 Task: Look for space in Sühbaatar, Mongolia from 21st June, 2023 to 29th June, 2023 for 4 adults in price range Rs.7000 to Rs.12000. Place can be entire place with 2 bedrooms having 2 beds and 2 bathrooms. Property type can be house, flat, guest house. Amenities needed are: washing machine. Booking option can be shelf check-in. Required host language is English.
Action: Mouse moved to (461, 107)
Screenshot: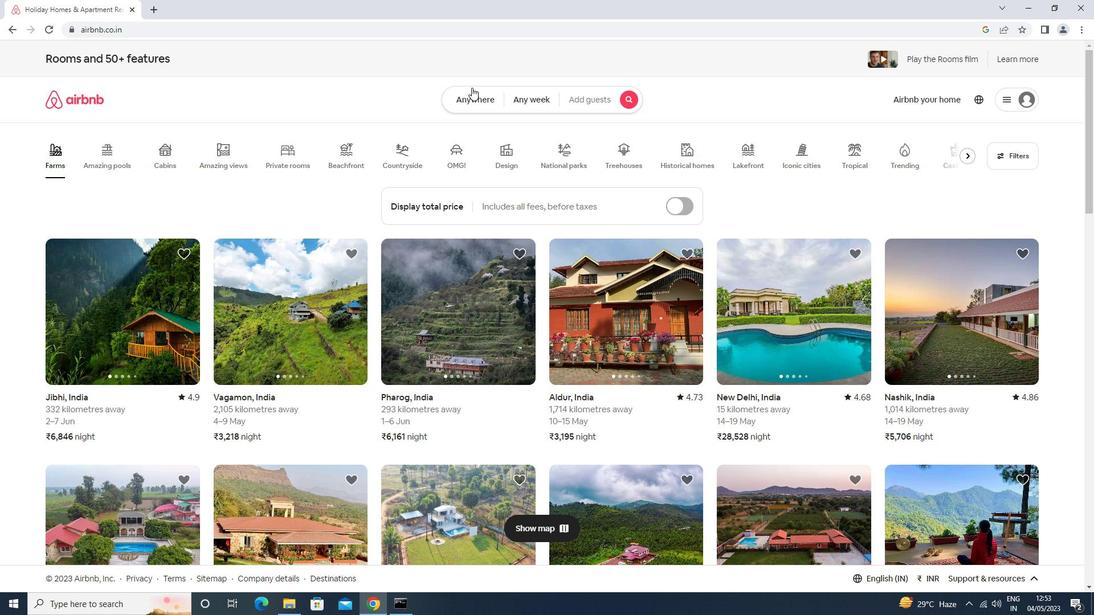 
Action: Mouse pressed left at (461, 107)
Screenshot: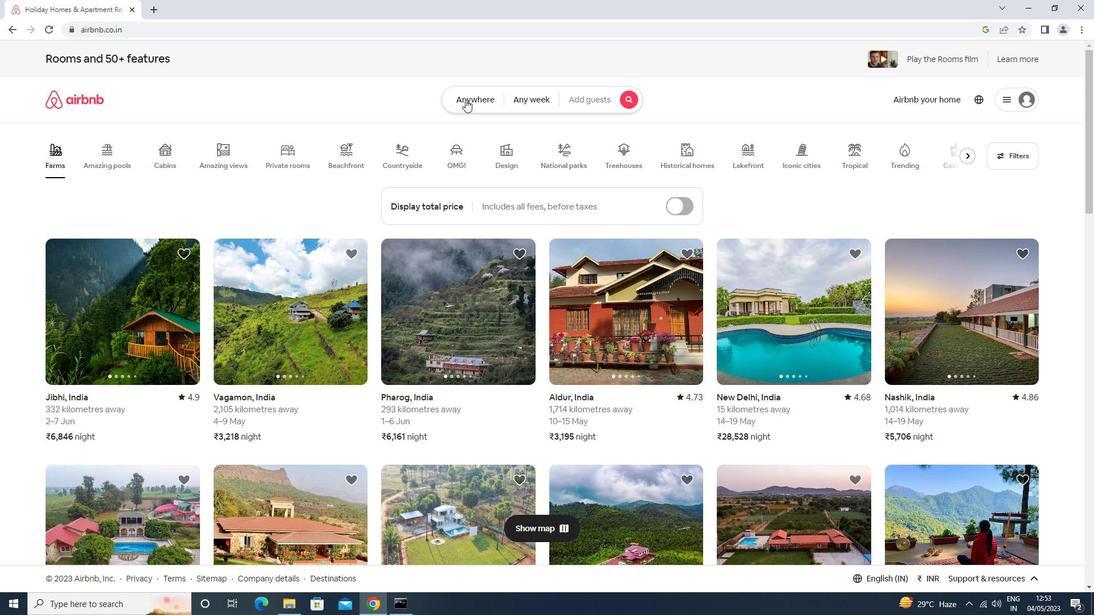 
Action: Mouse moved to (338, 145)
Screenshot: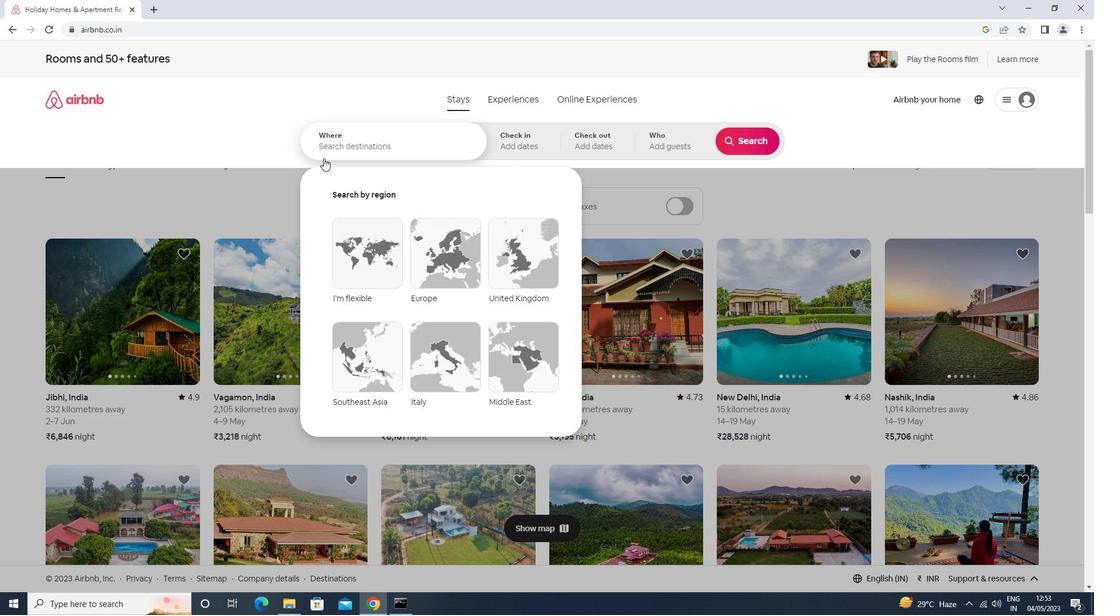 
Action: Mouse pressed left at (338, 145)
Screenshot: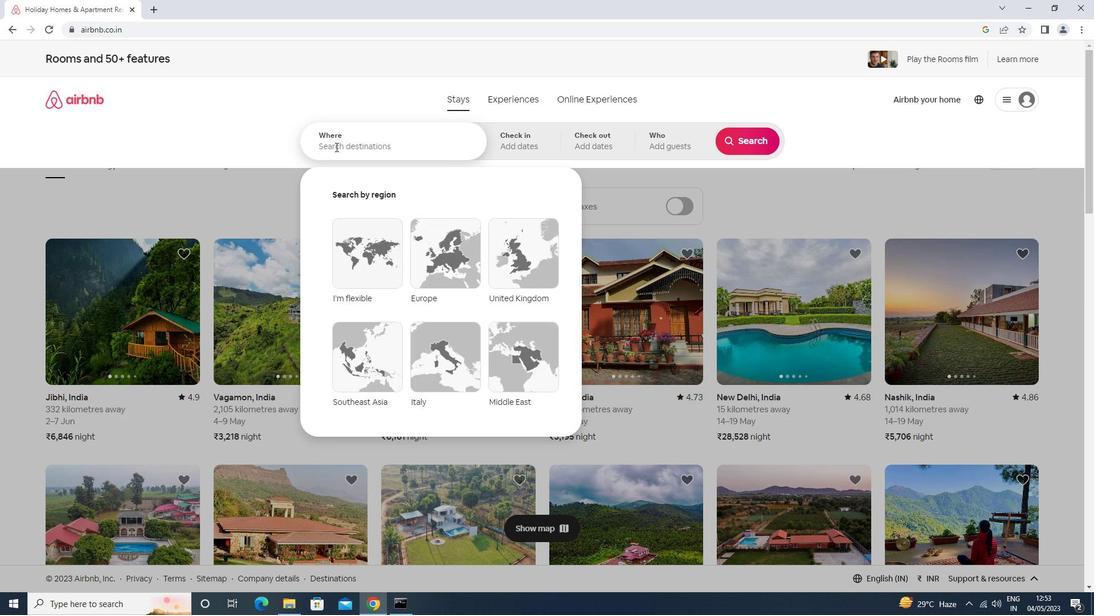 
Action: Mouse moved to (337, 147)
Screenshot: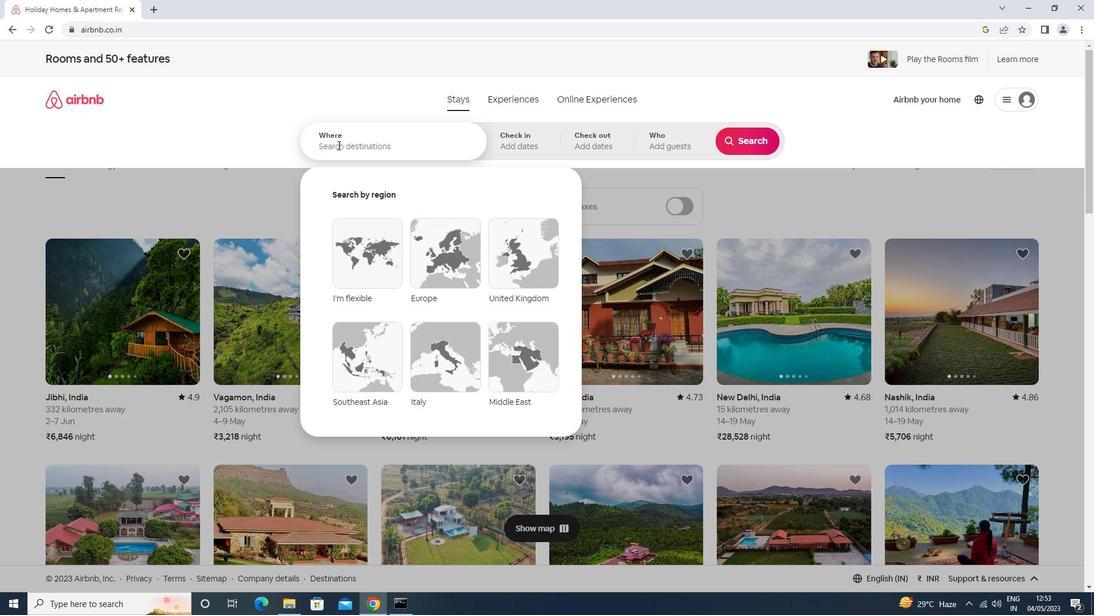 
Action: Key pressed subhaatar<Key.enter>
Screenshot: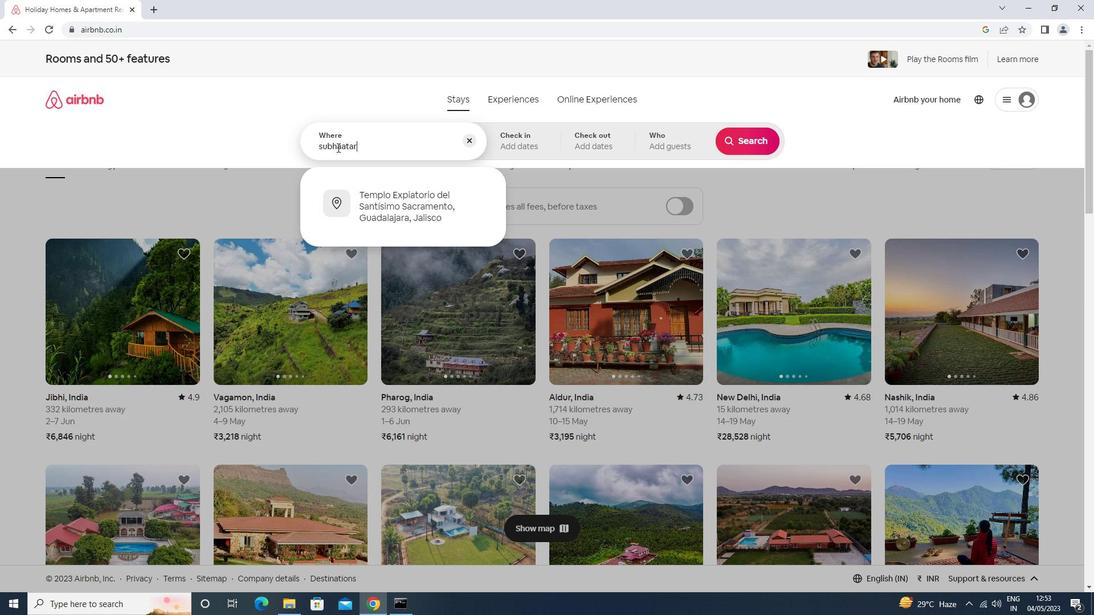 
Action: Mouse moved to (654, 359)
Screenshot: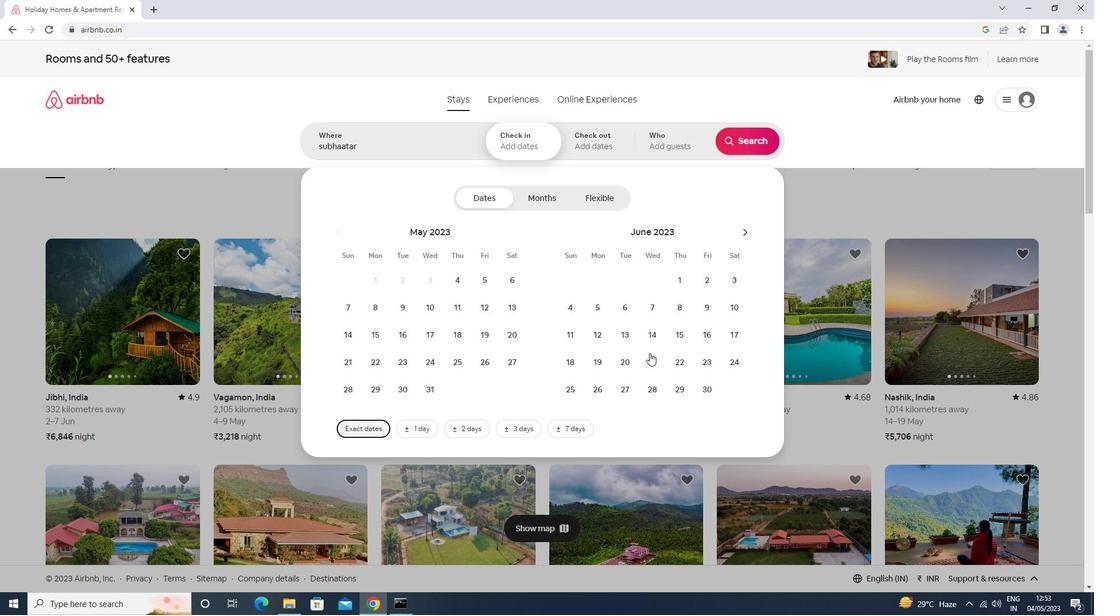 
Action: Mouse pressed left at (654, 359)
Screenshot: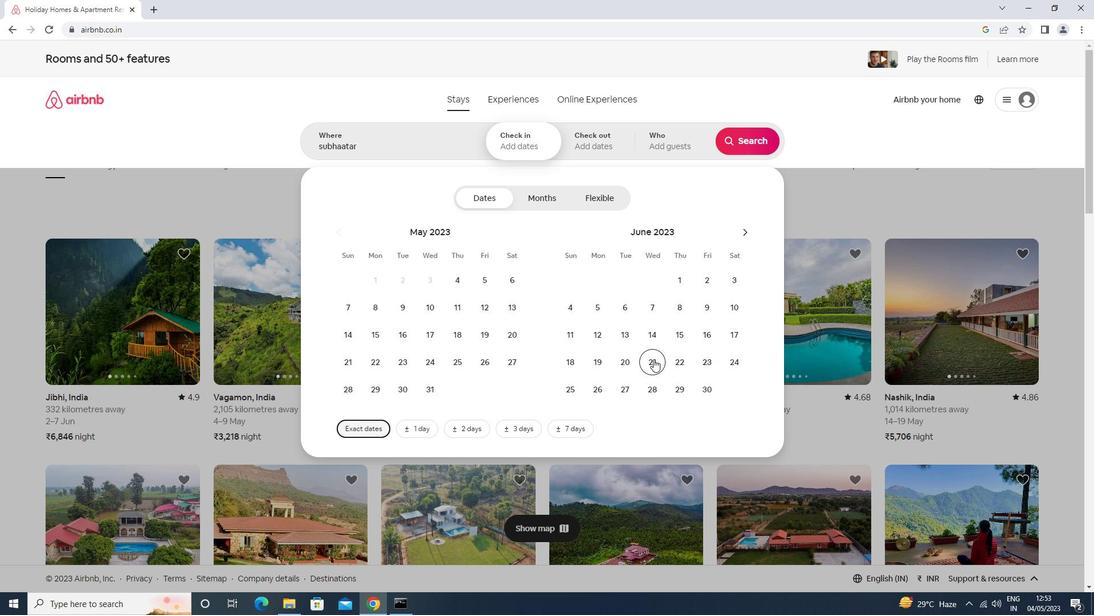 
Action: Mouse moved to (684, 392)
Screenshot: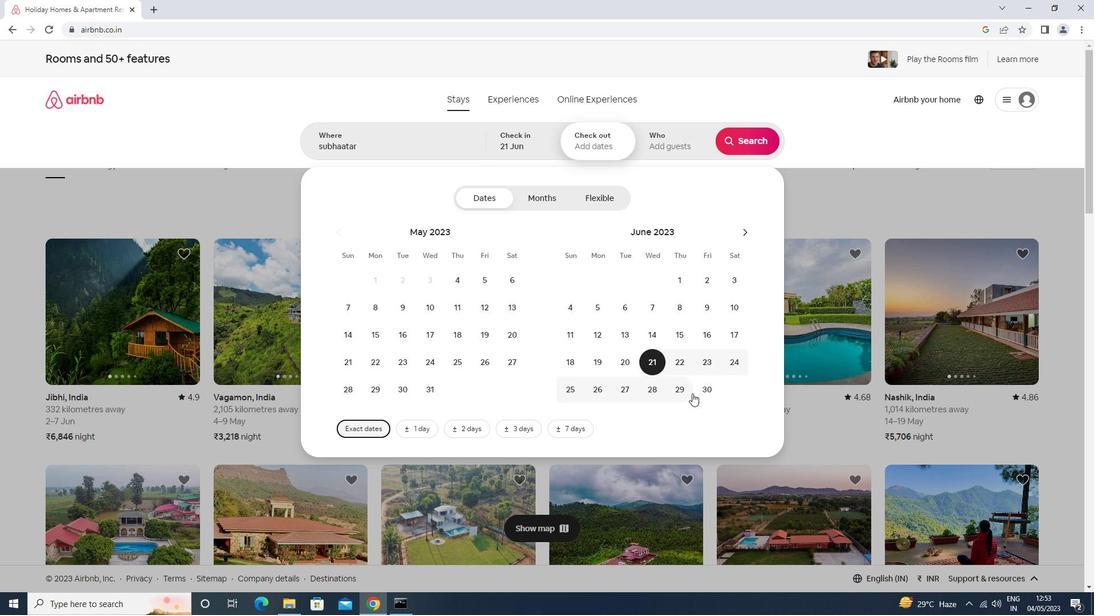 
Action: Mouse pressed left at (684, 392)
Screenshot: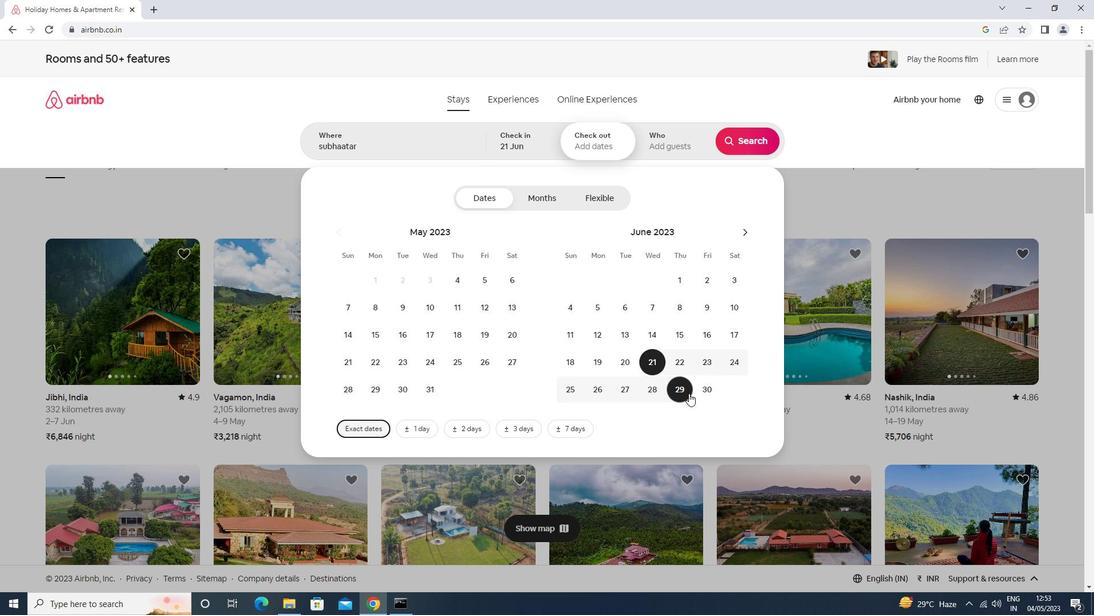 
Action: Mouse moved to (668, 132)
Screenshot: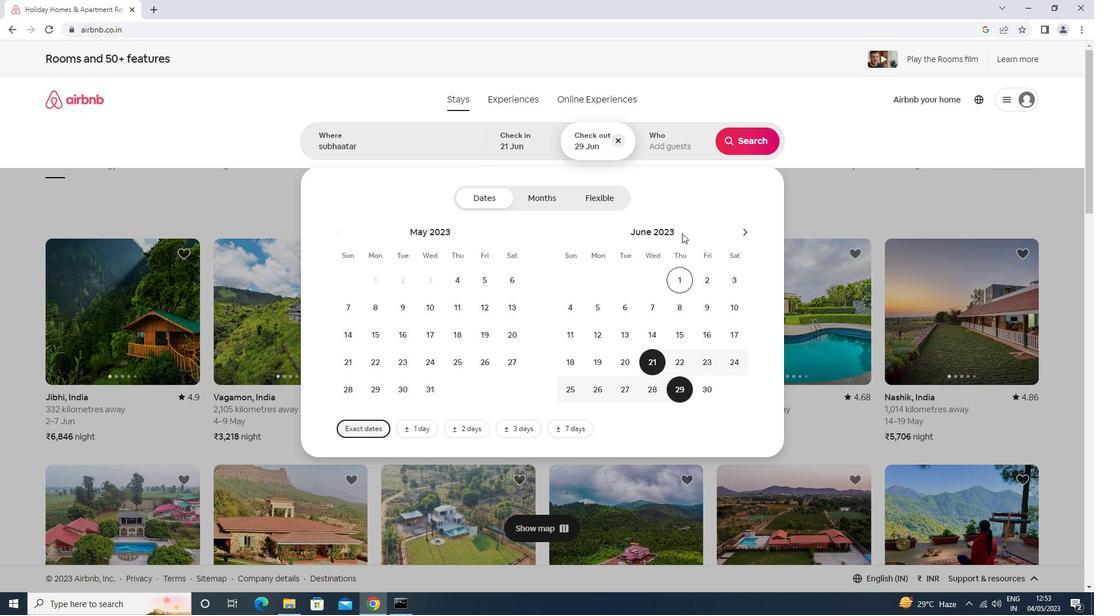 
Action: Mouse pressed left at (668, 132)
Screenshot: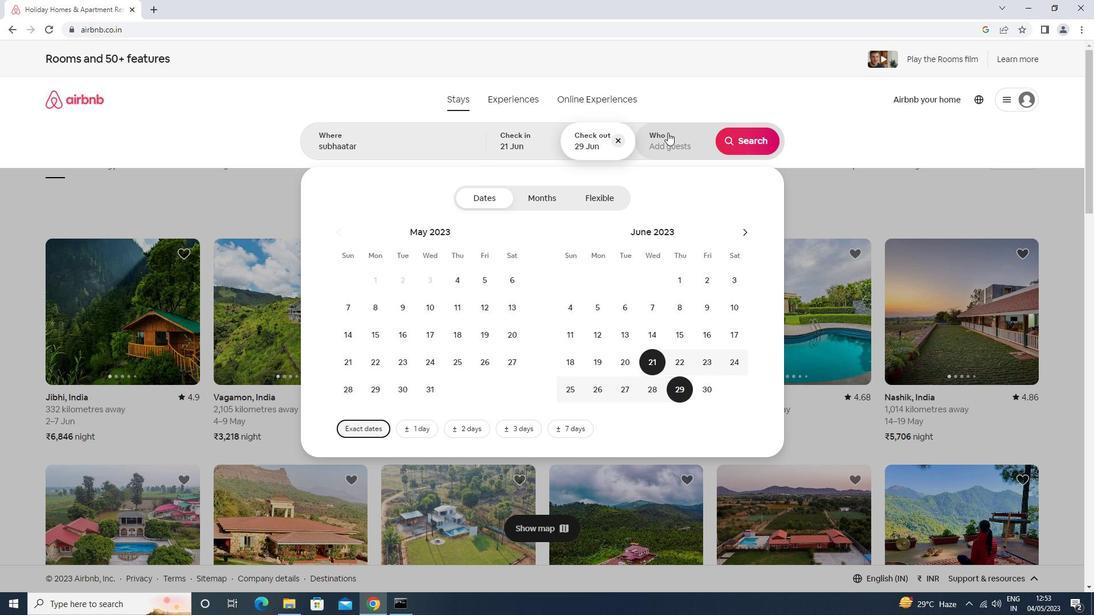 
Action: Mouse moved to (749, 198)
Screenshot: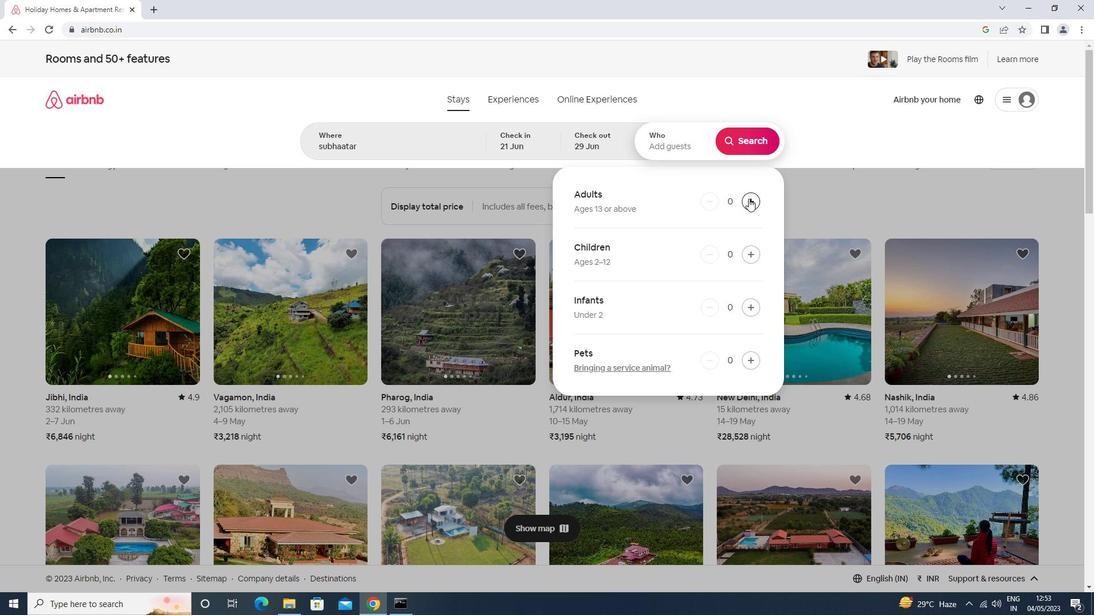 
Action: Mouse pressed left at (749, 198)
Screenshot: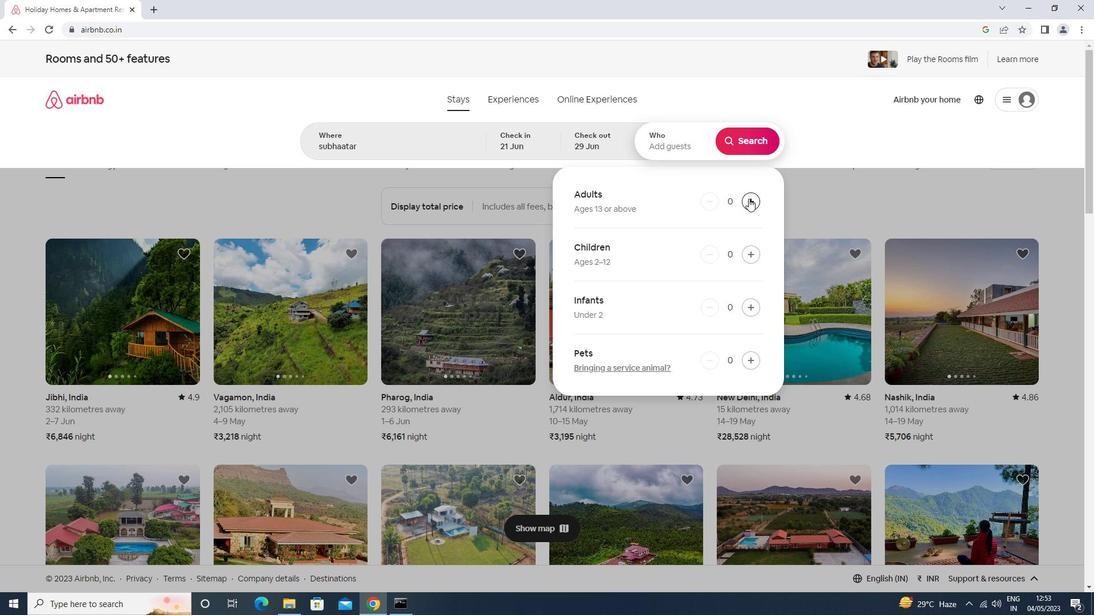 
Action: Mouse moved to (751, 197)
Screenshot: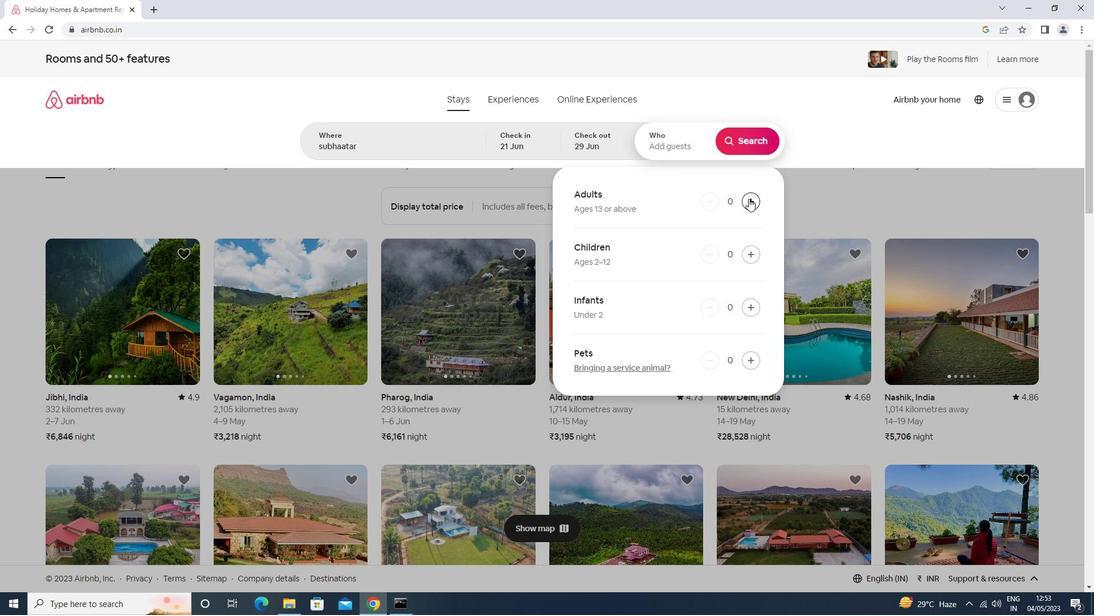 
Action: Mouse pressed left at (751, 197)
Screenshot: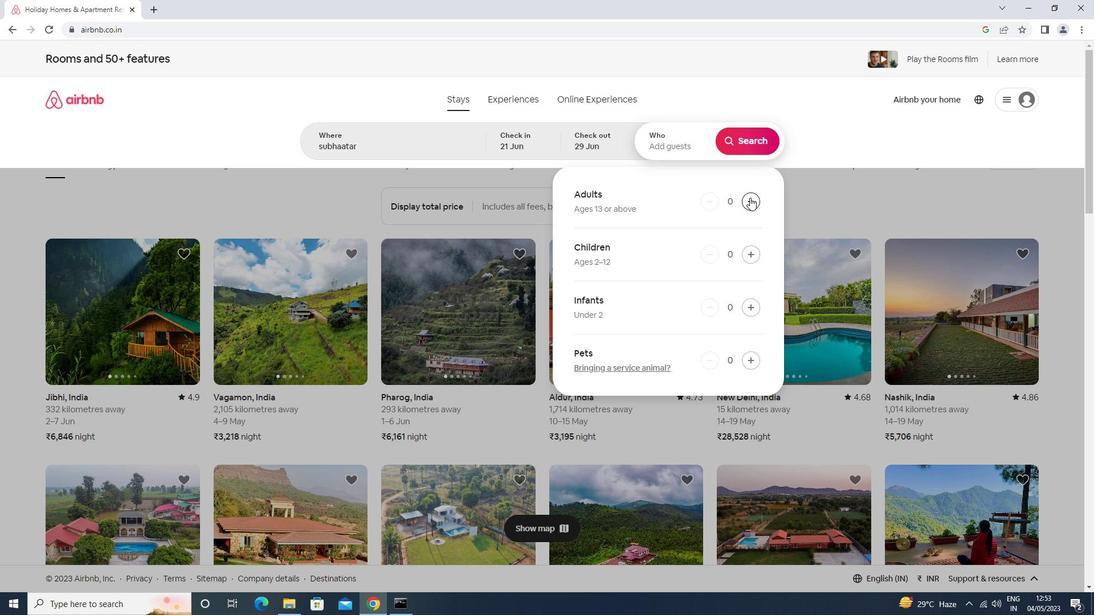 
Action: Mouse pressed left at (751, 197)
Screenshot: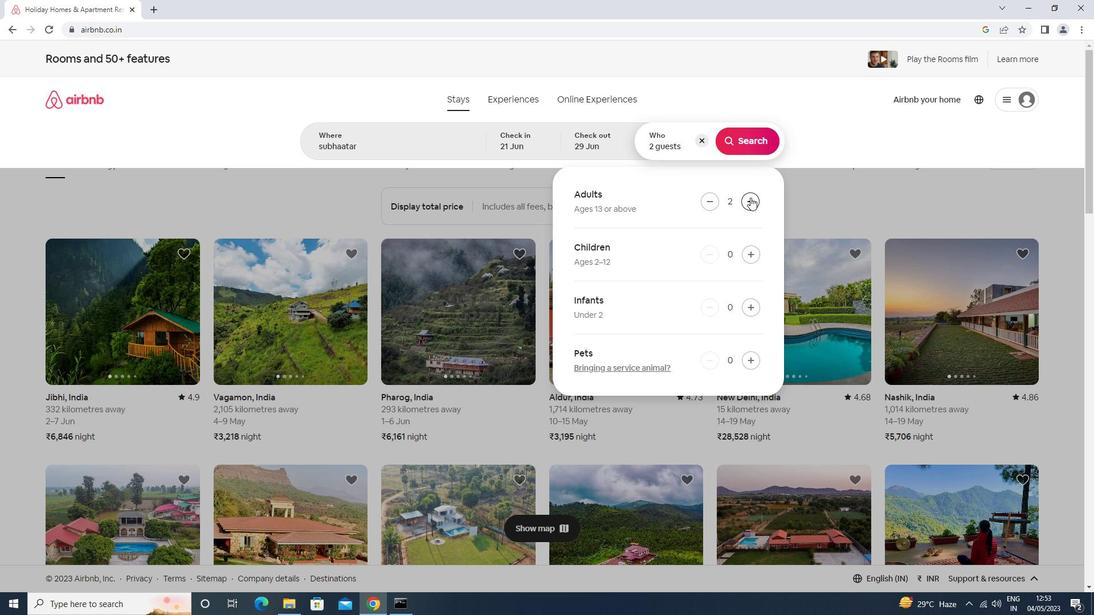 
Action: Mouse pressed left at (751, 197)
Screenshot: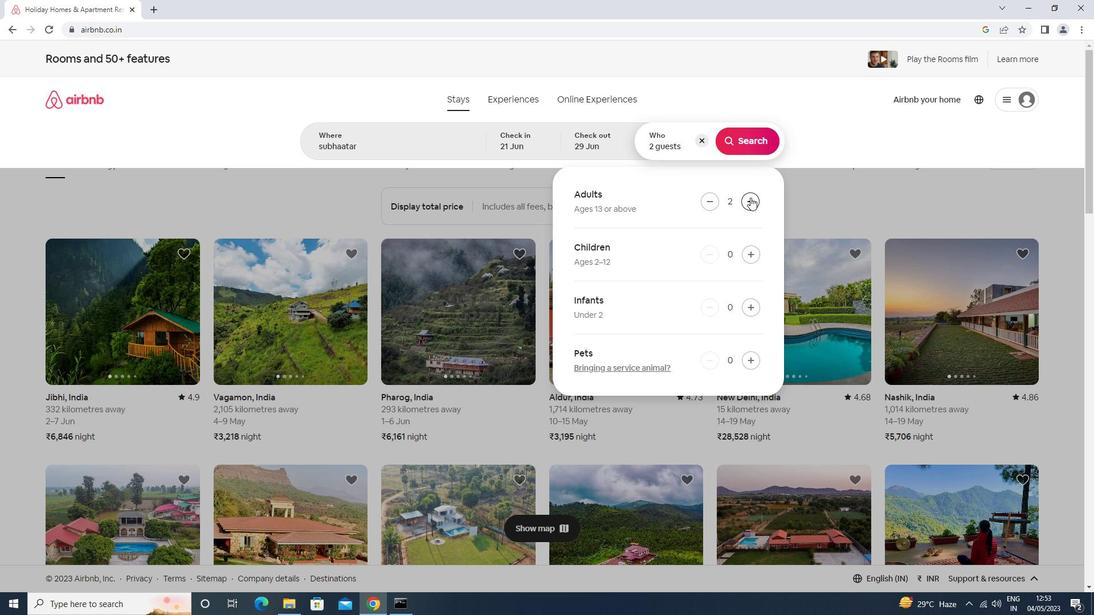 
Action: Mouse moved to (740, 142)
Screenshot: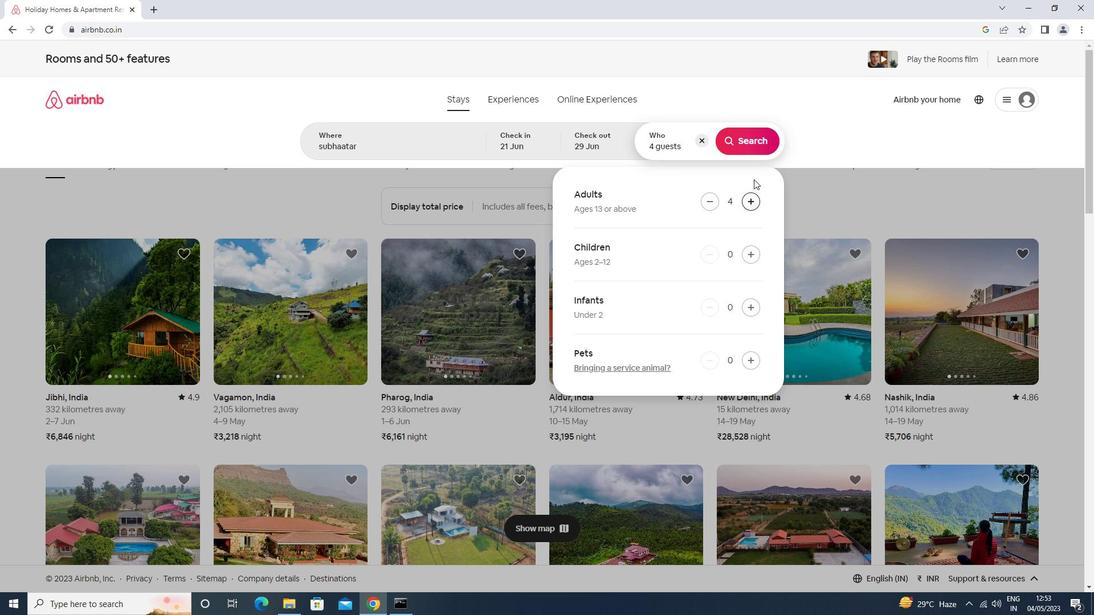 
Action: Mouse pressed left at (740, 142)
Screenshot: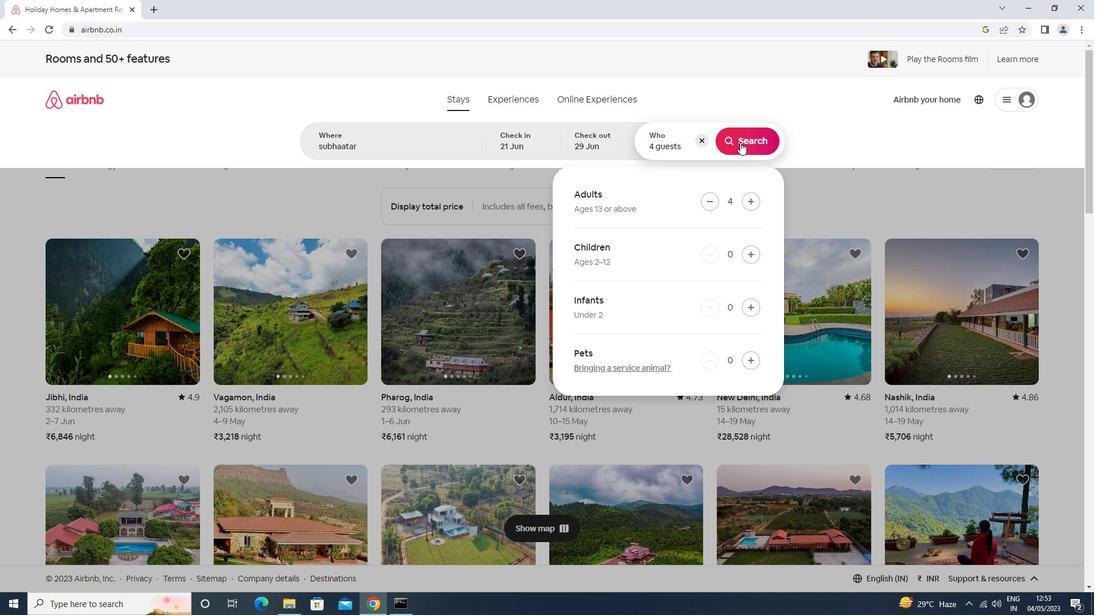 
Action: Mouse moved to (1041, 111)
Screenshot: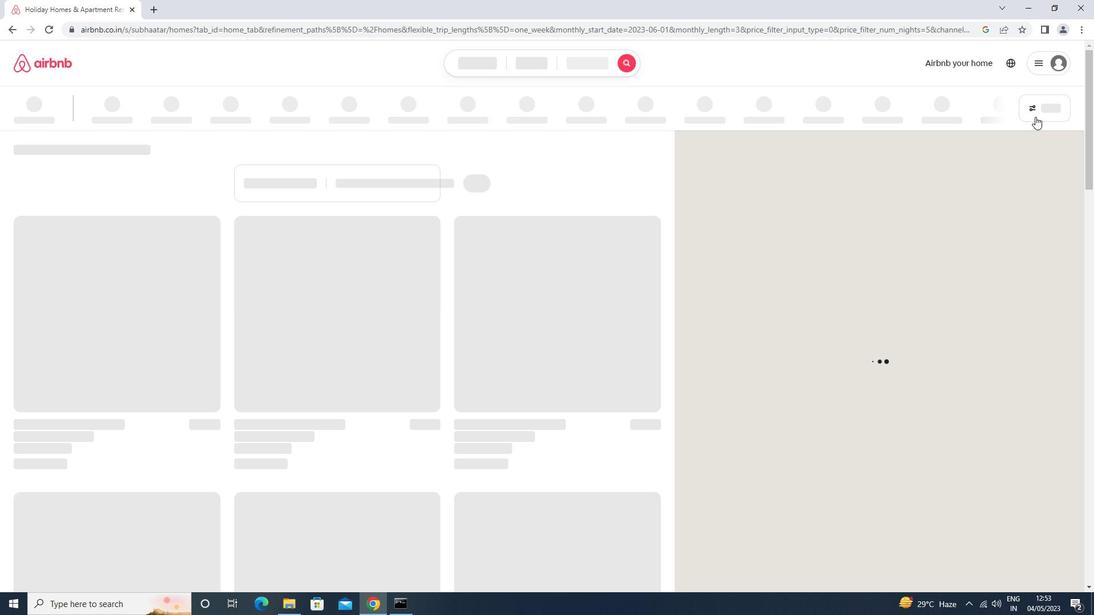 
Action: Mouse pressed left at (1041, 111)
Screenshot: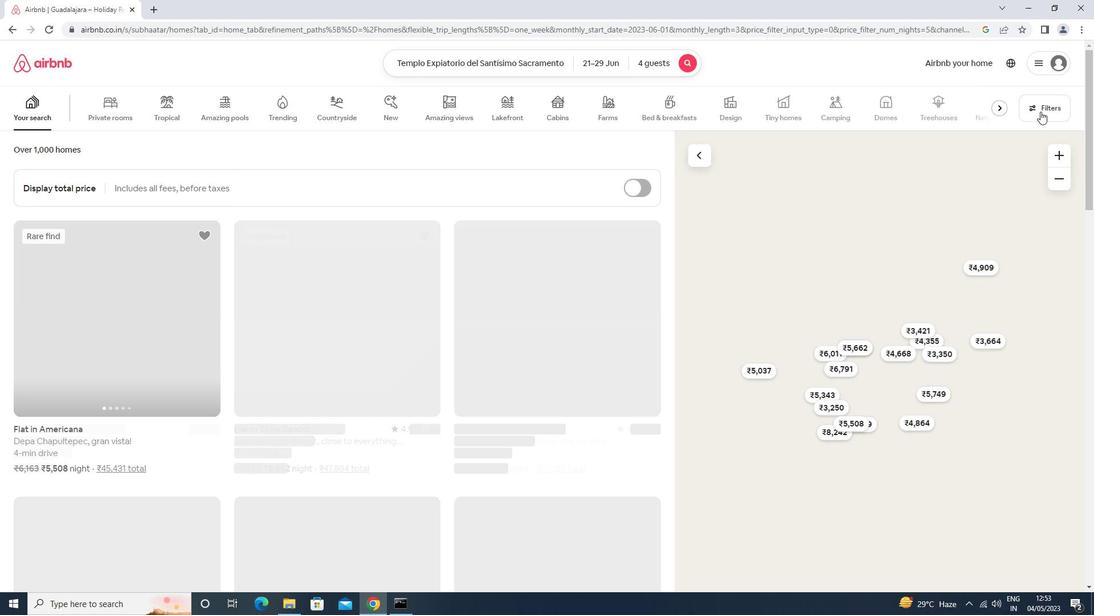 
Action: Mouse moved to (444, 257)
Screenshot: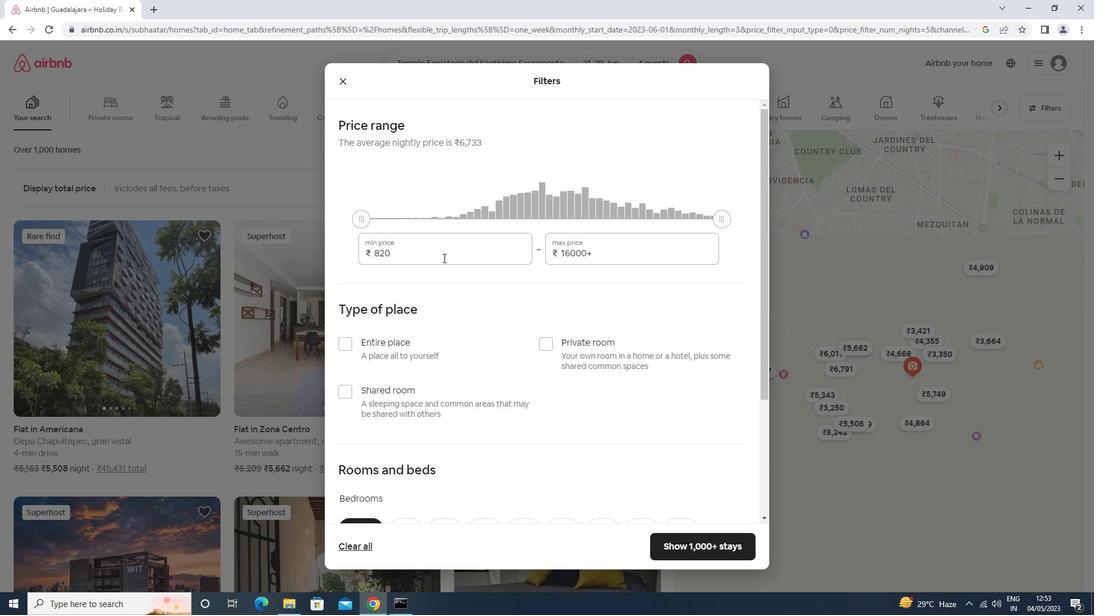 
Action: Mouse pressed left at (444, 257)
Screenshot: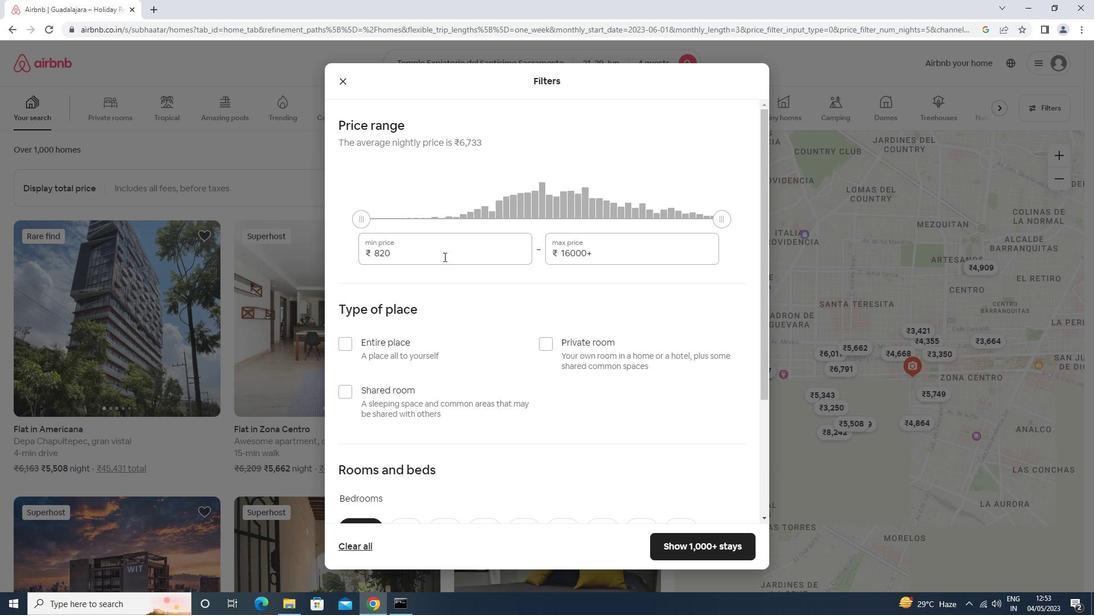 
Action: Key pressed <Key.backspace><Key.backspace><Key.backspace><Key.backspace>7000<Key.tab>12000
Screenshot: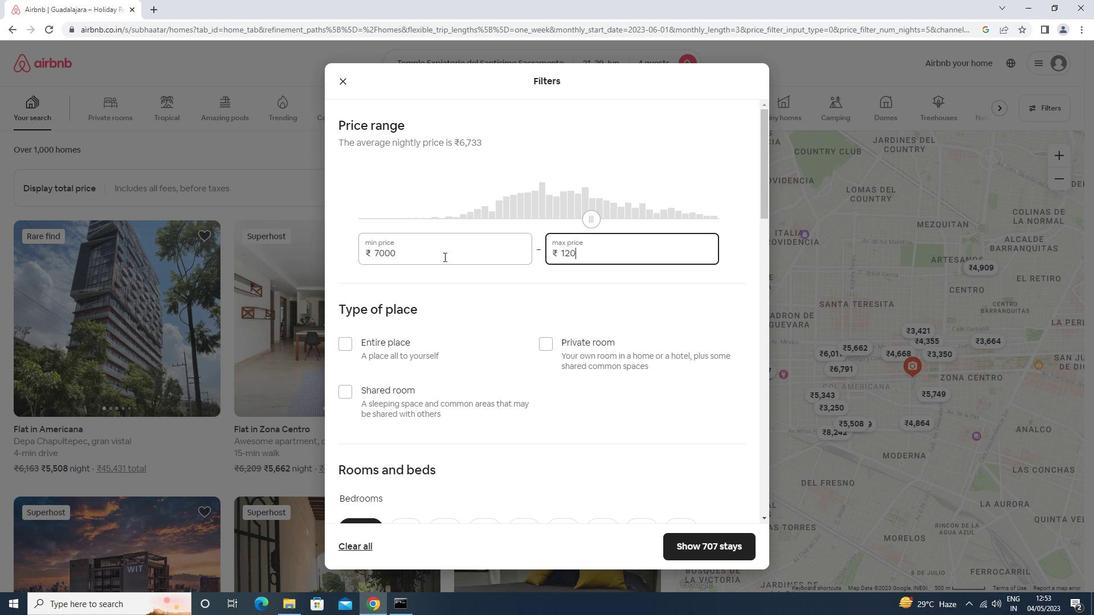 
Action: Mouse moved to (388, 344)
Screenshot: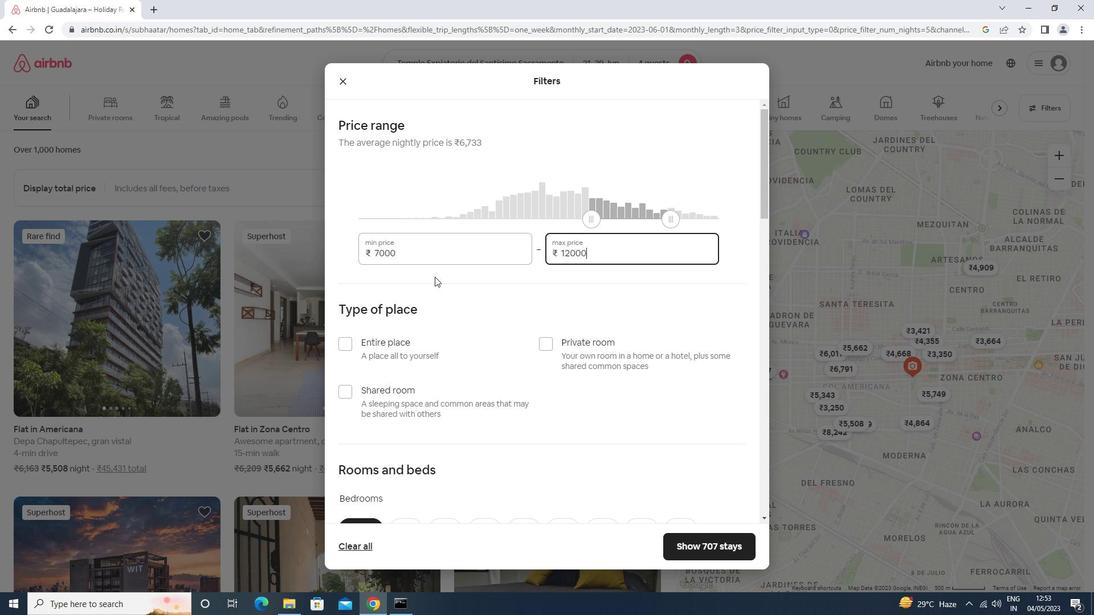 
Action: Mouse pressed left at (388, 344)
Screenshot: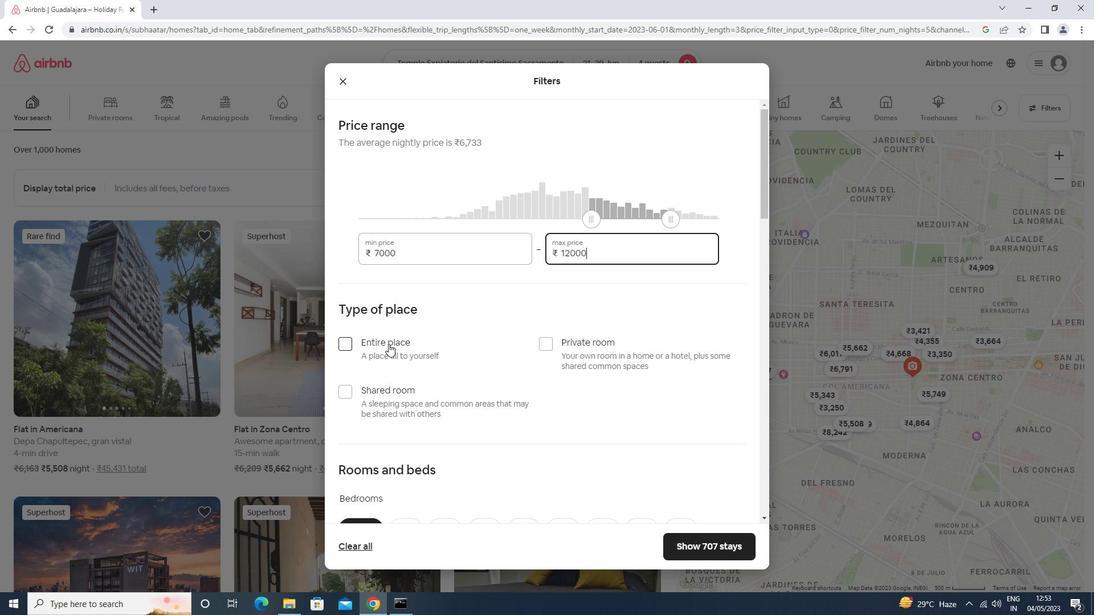 
Action: Mouse moved to (388, 345)
Screenshot: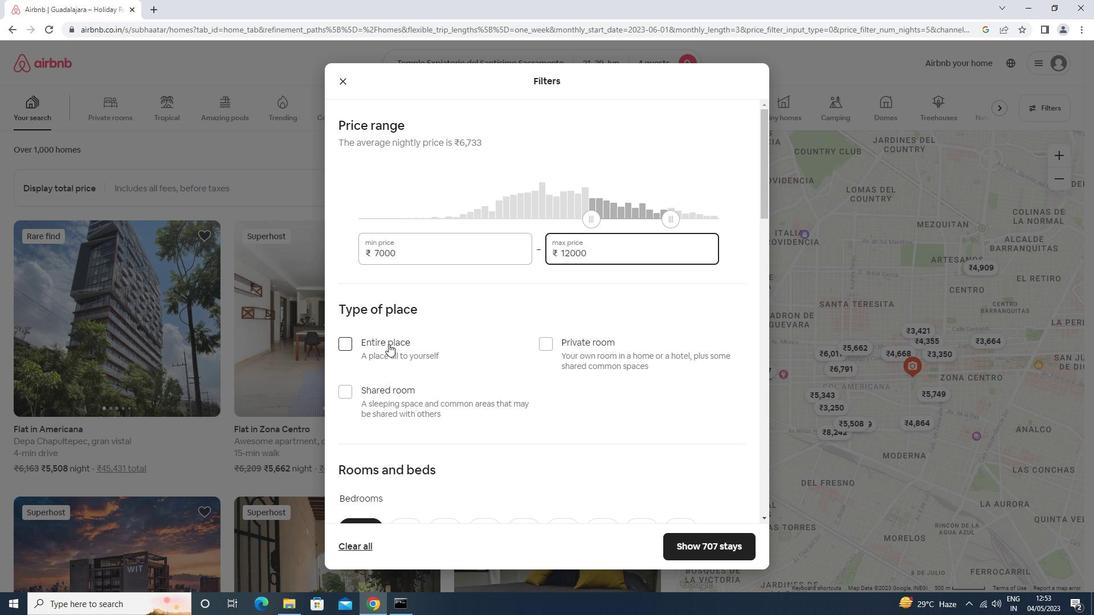
Action: Mouse scrolled (388, 345) with delta (0, 0)
Screenshot: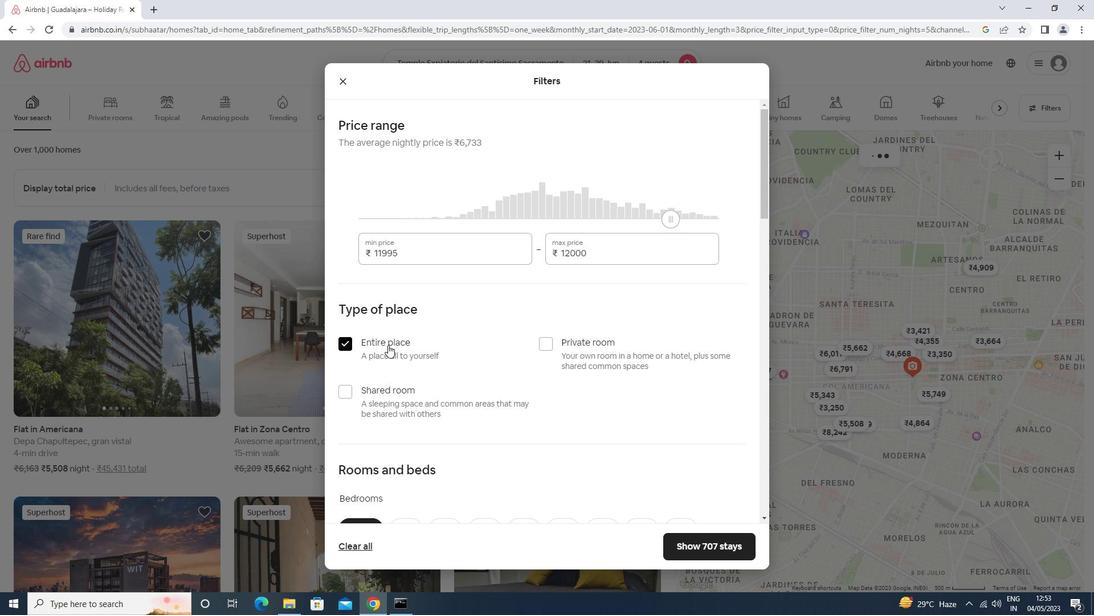 
Action: Mouse scrolled (388, 345) with delta (0, 0)
Screenshot: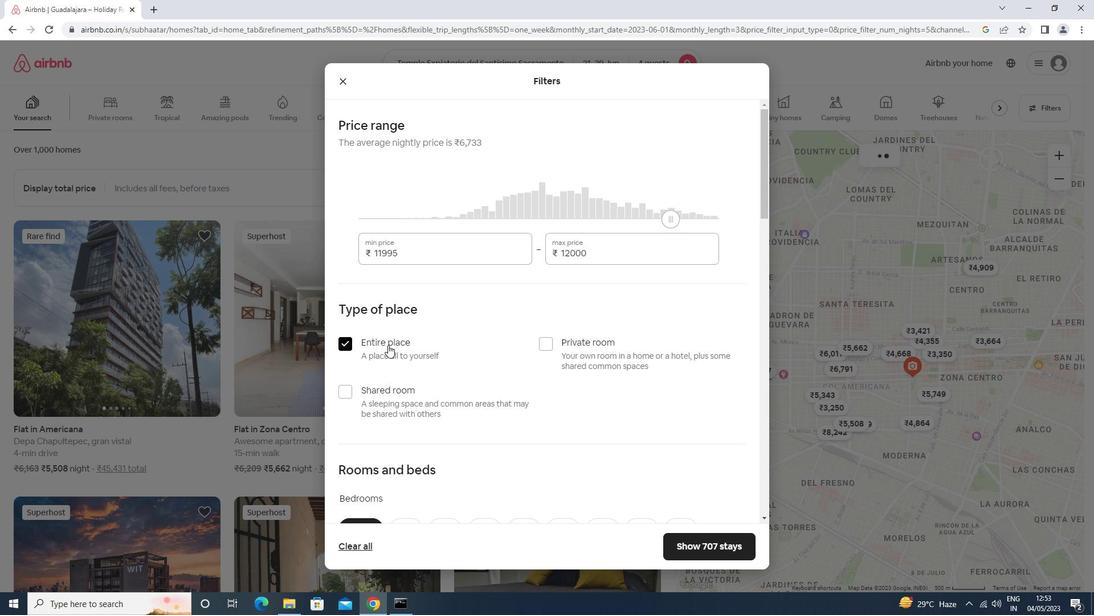 
Action: Mouse scrolled (388, 345) with delta (0, 0)
Screenshot: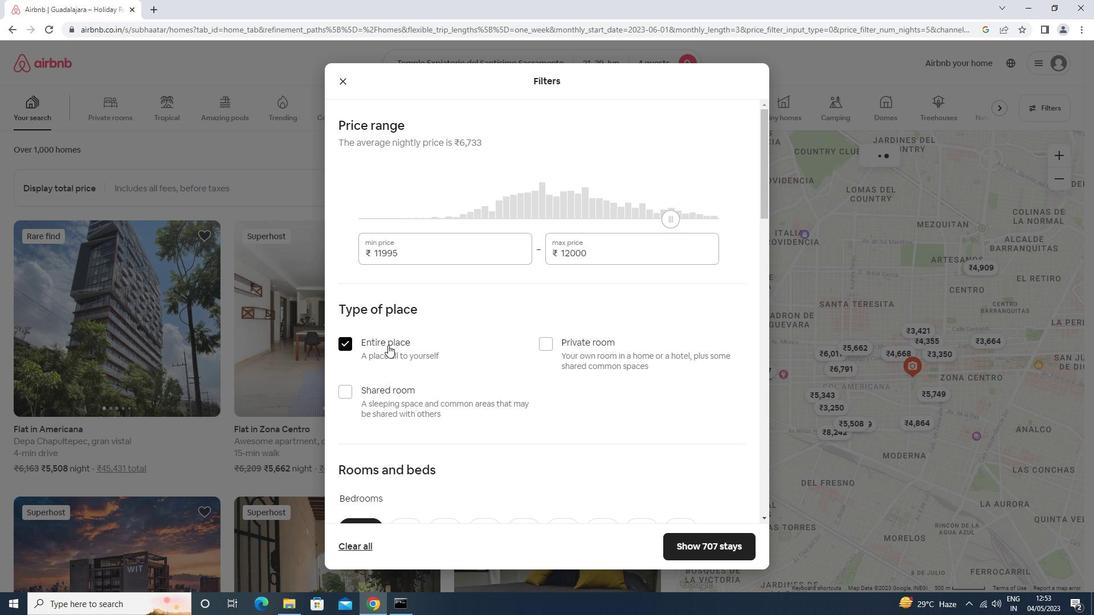 
Action: Mouse moved to (451, 358)
Screenshot: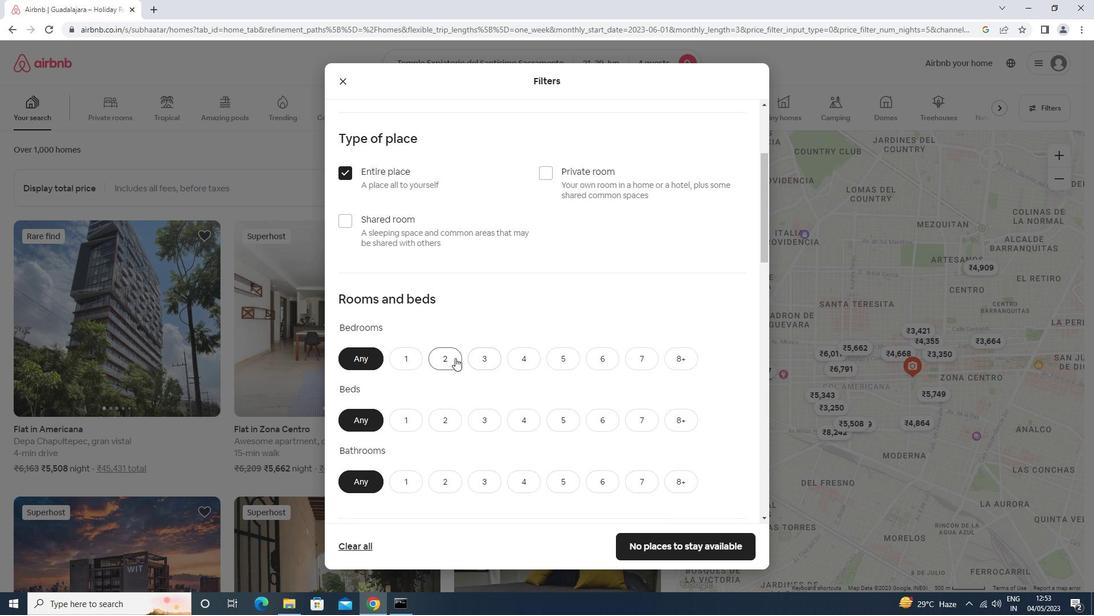 
Action: Mouse pressed left at (451, 358)
Screenshot: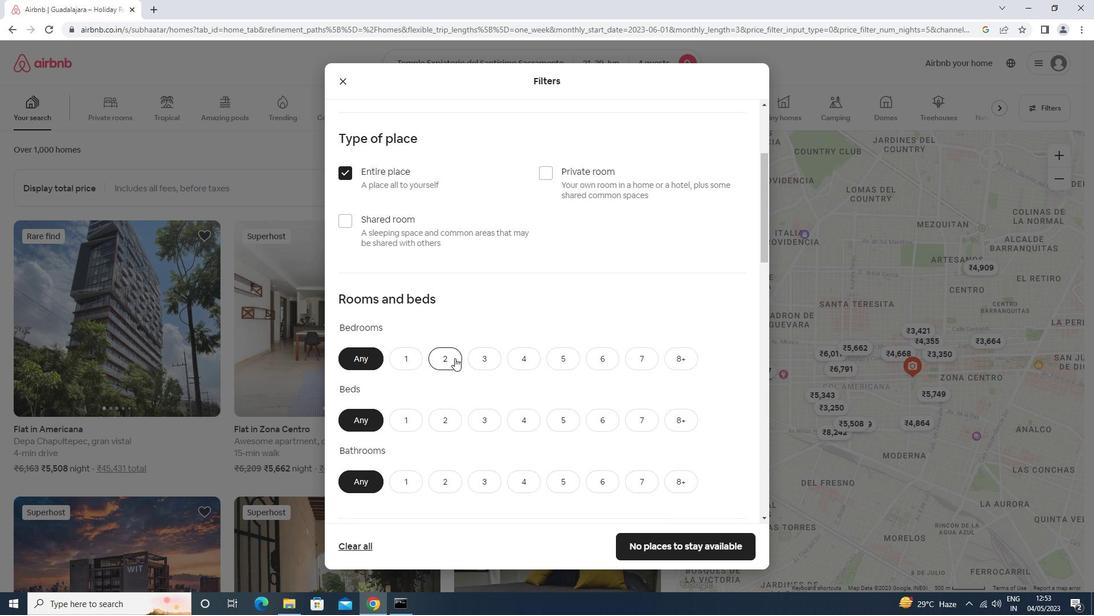 
Action: Mouse moved to (439, 425)
Screenshot: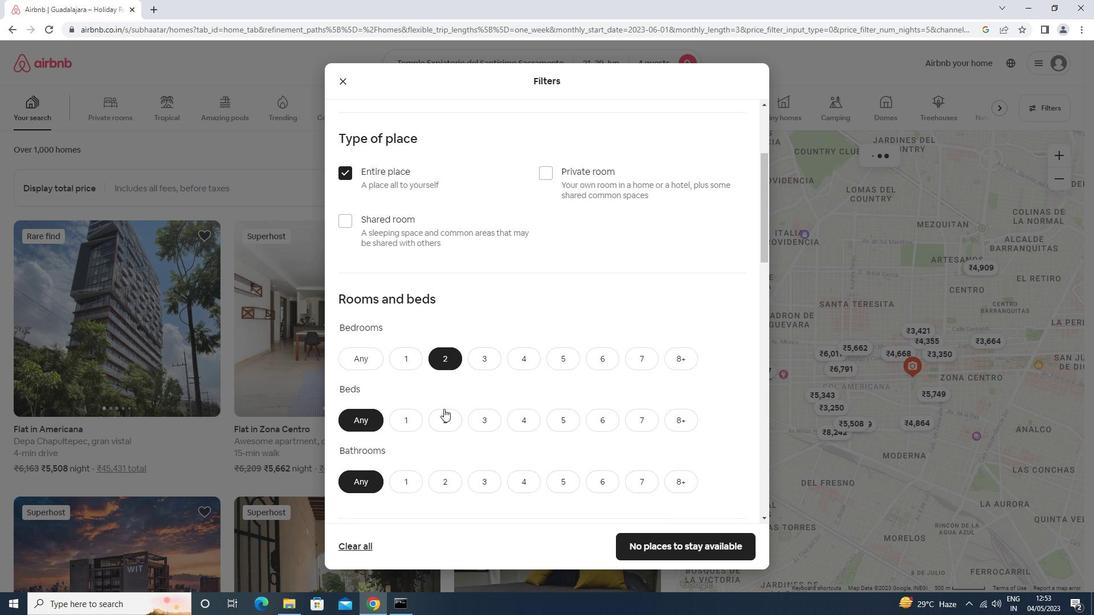 
Action: Mouse pressed left at (439, 425)
Screenshot: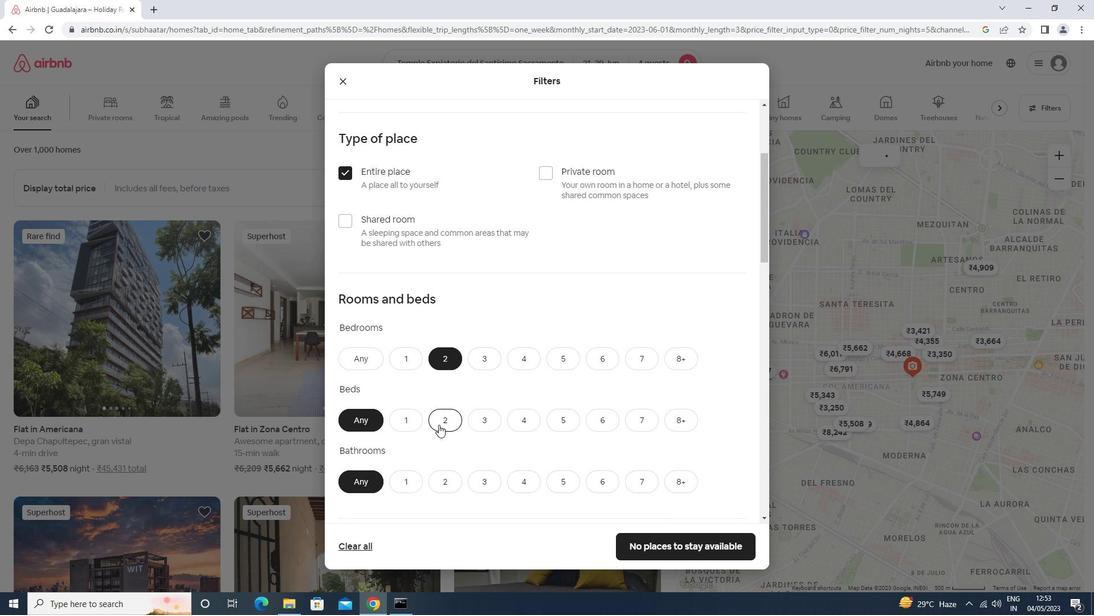 
Action: Mouse scrolled (439, 424) with delta (0, 0)
Screenshot: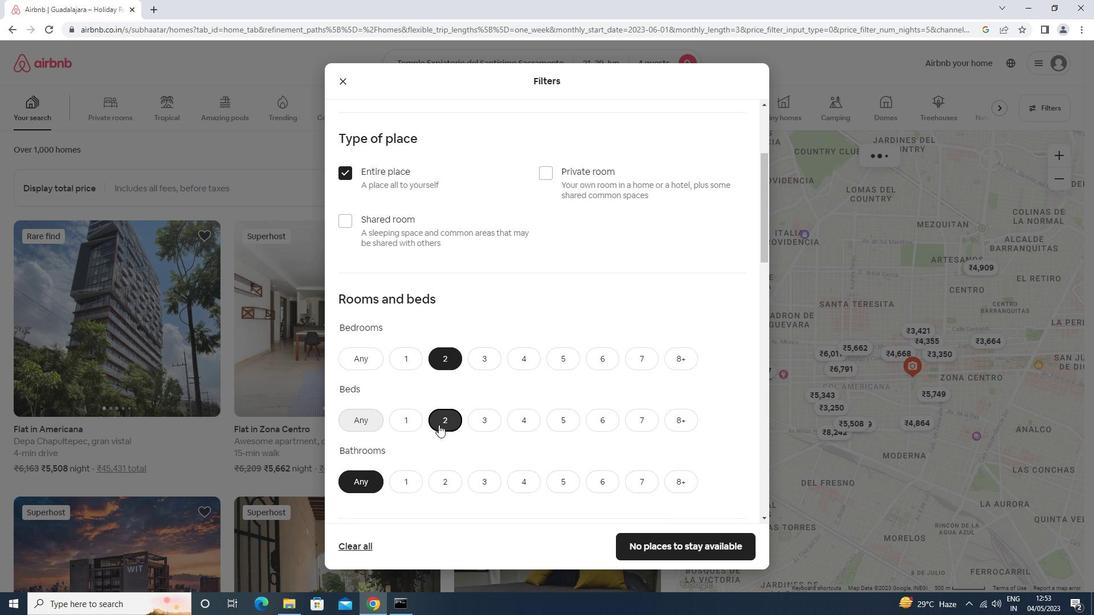 
Action: Mouse scrolled (439, 424) with delta (0, 0)
Screenshot: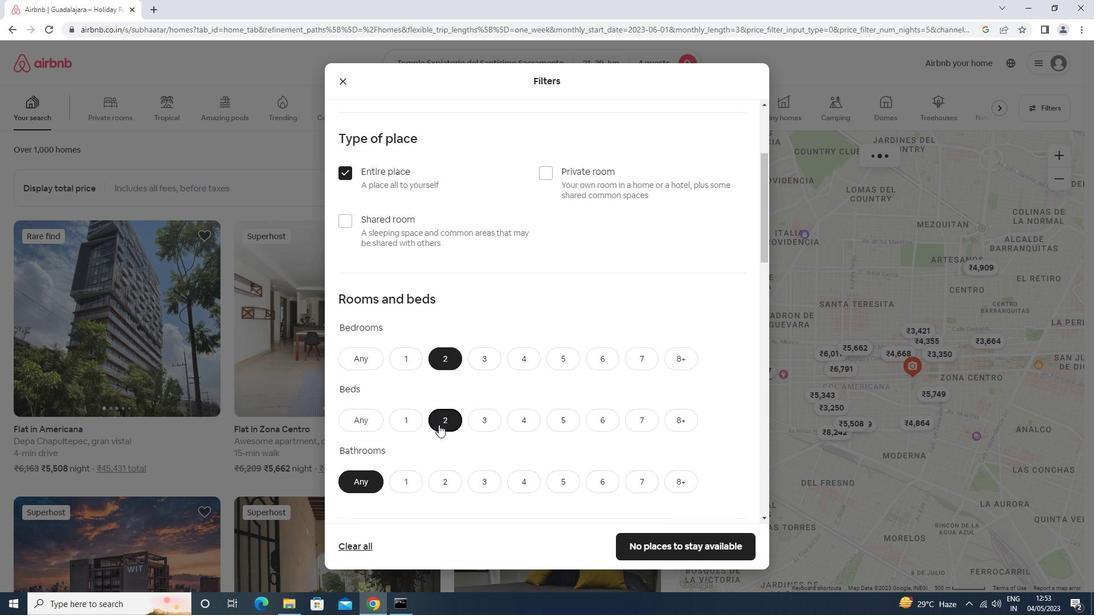 
Action: Mouse moved to (444, 368)
Screenshot: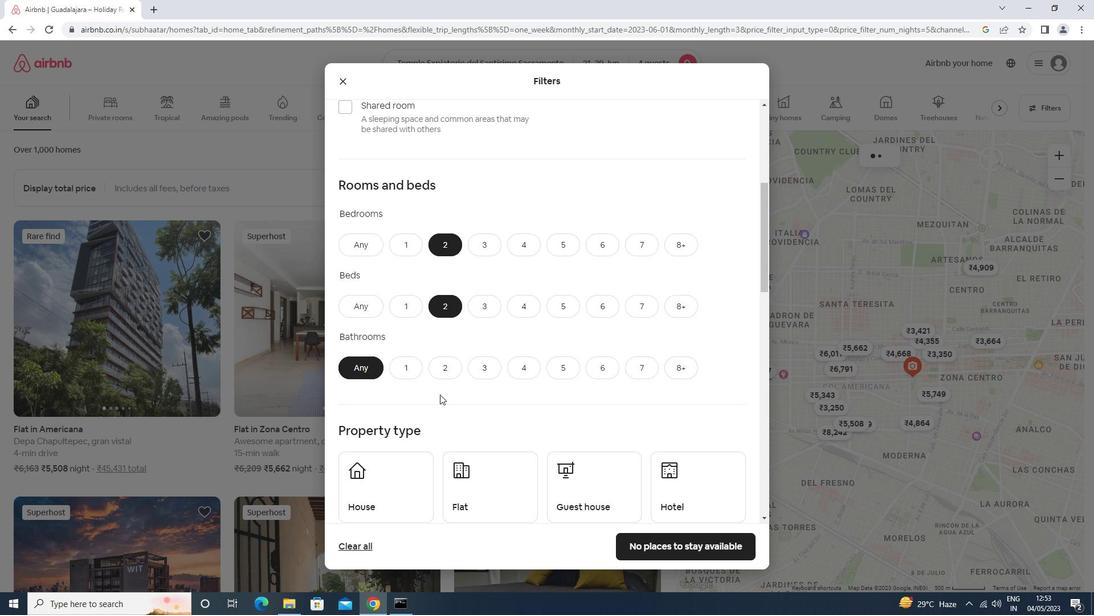
Action: Mouse pressed left at (444, 368)
Screenshot: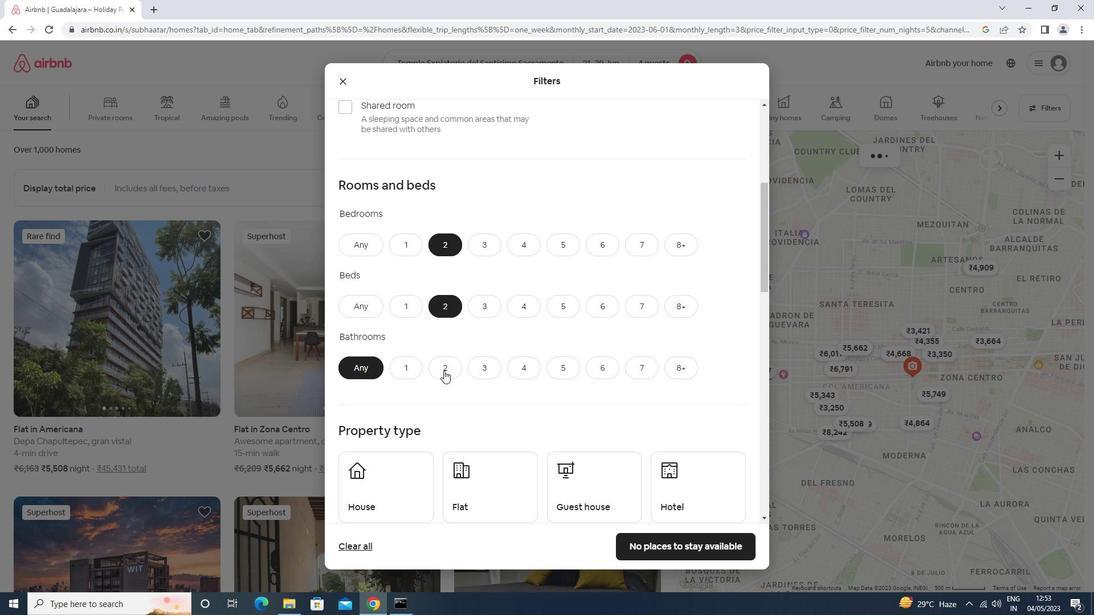 
Action: Mouse scrolled (444, 368) with delta (0, 0)
Screenshot: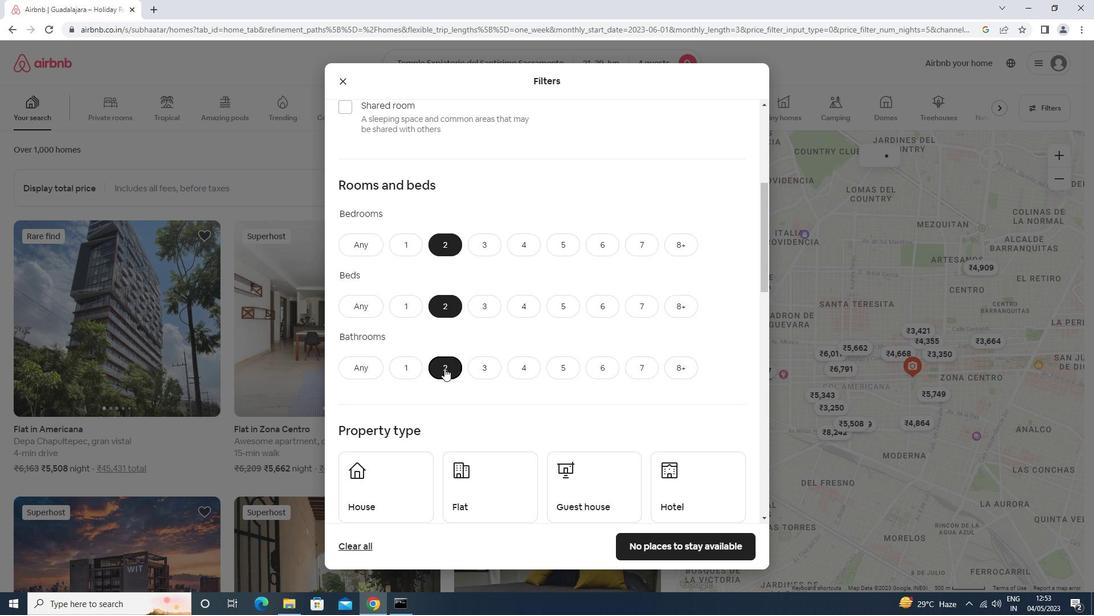 
Action: Mouse scrolled (444, 368) with delta (0, 0)
Screenshot: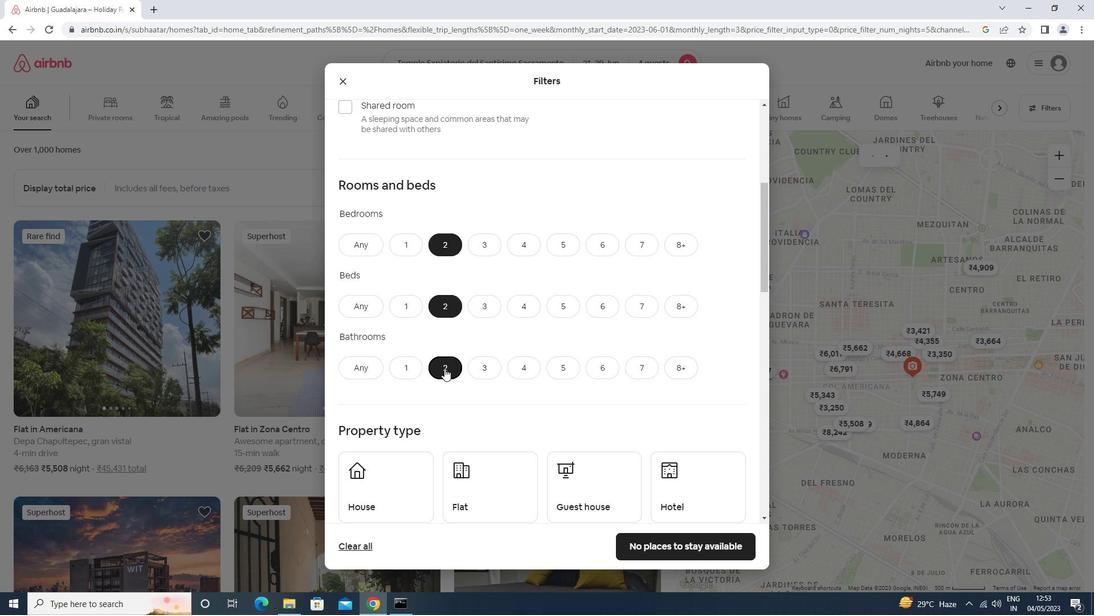
Action: Mouse scrolled (444, 368) with delta (0, 0)
Screenshot: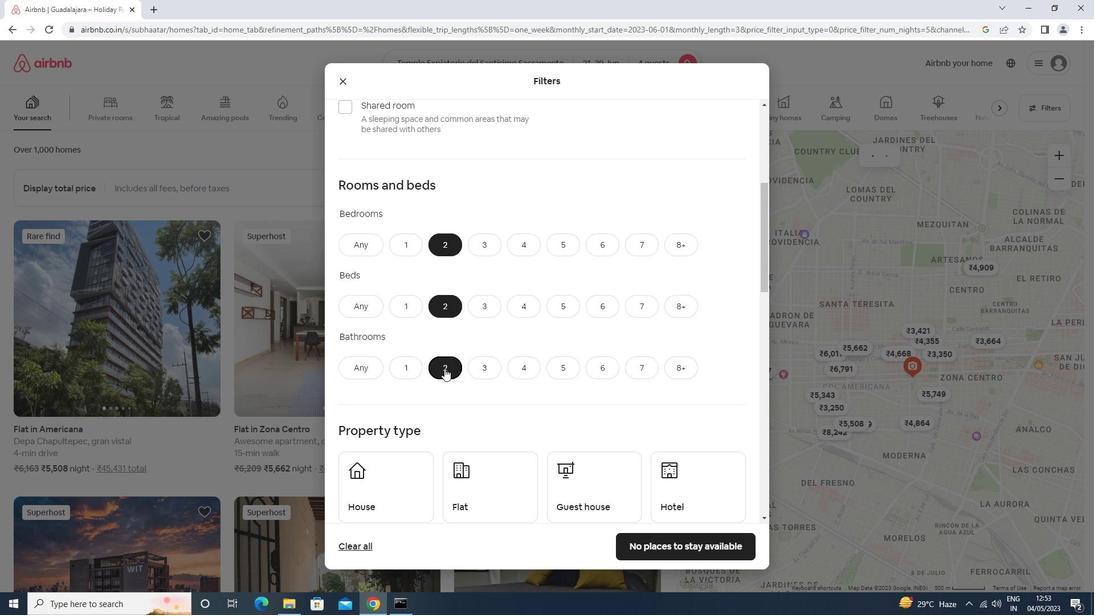 
Action: Mouse moved to (398, 329)
Screenshot: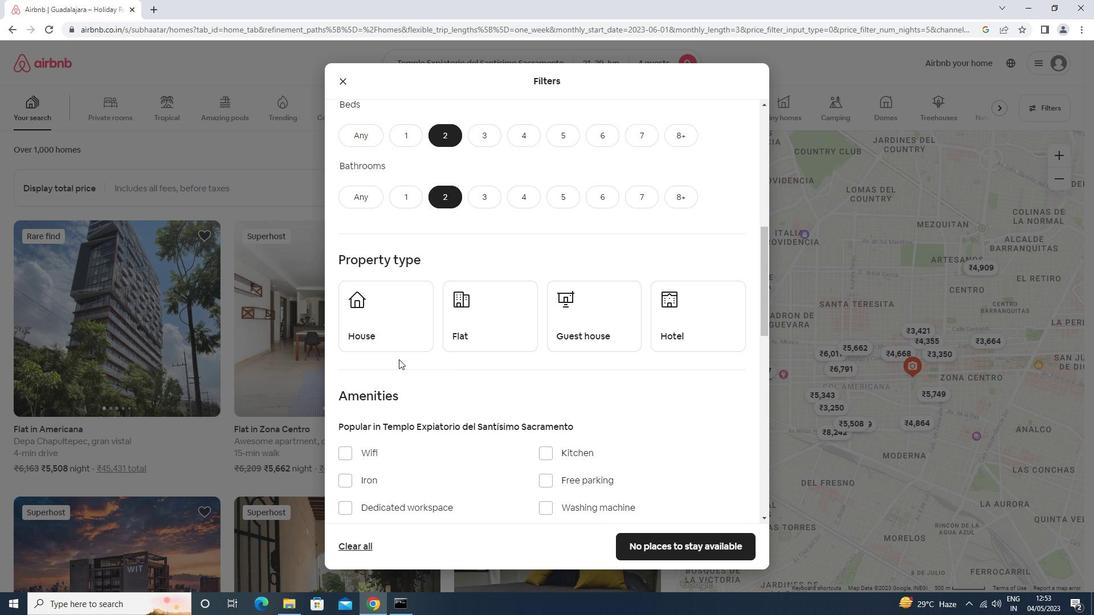 
Action: Mouse pressed left at (398, 329)
Screenshot: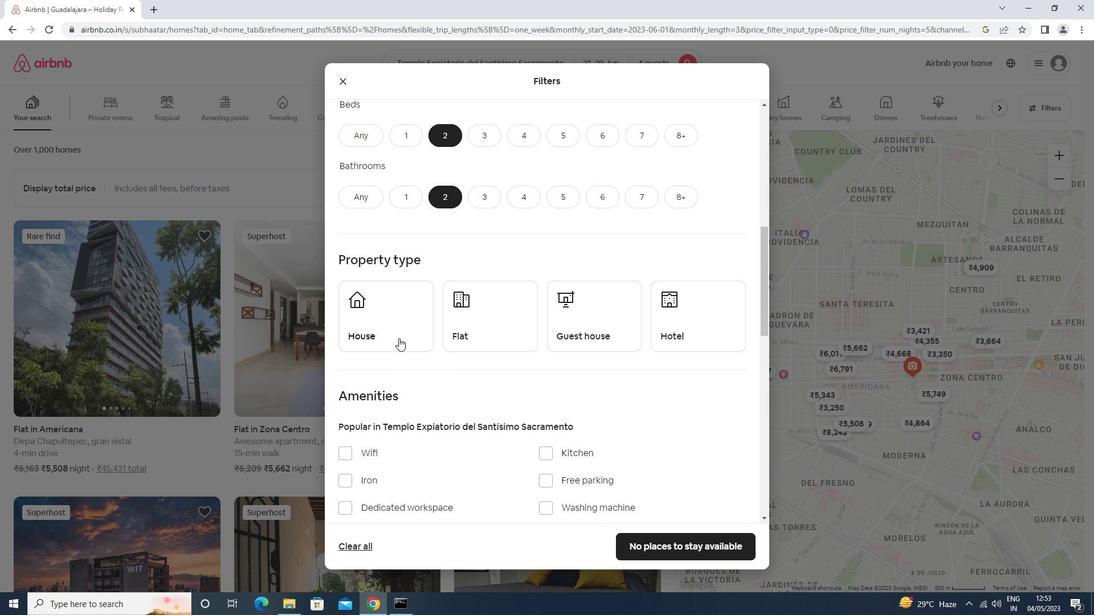 
Action: Mouse moved to (483, 322)
Screenshot: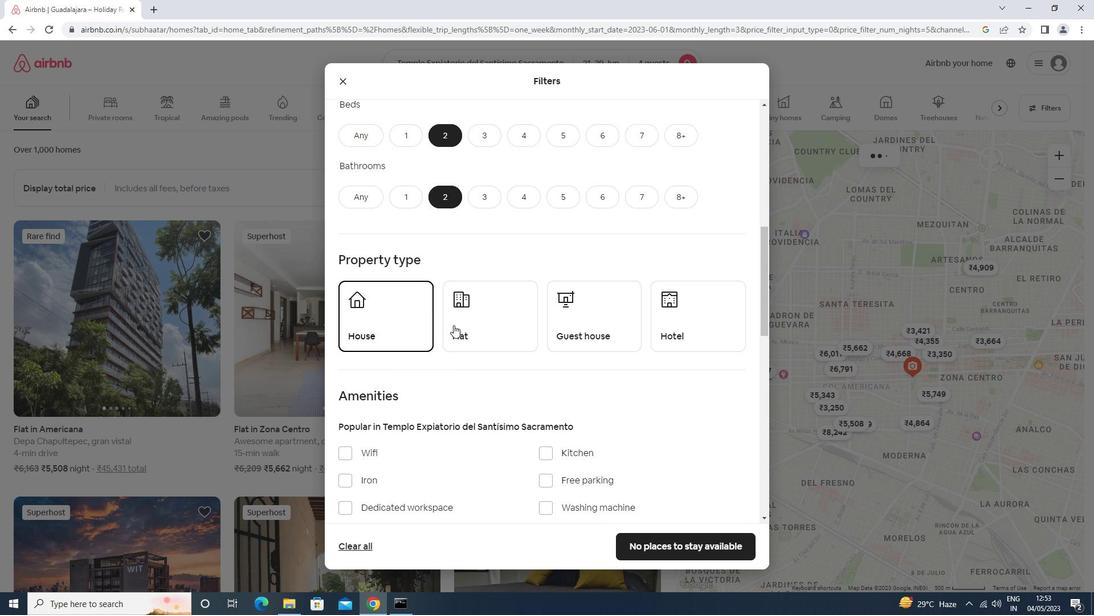 
Action: Mouse pressed left at (483, 322)
Screenshot: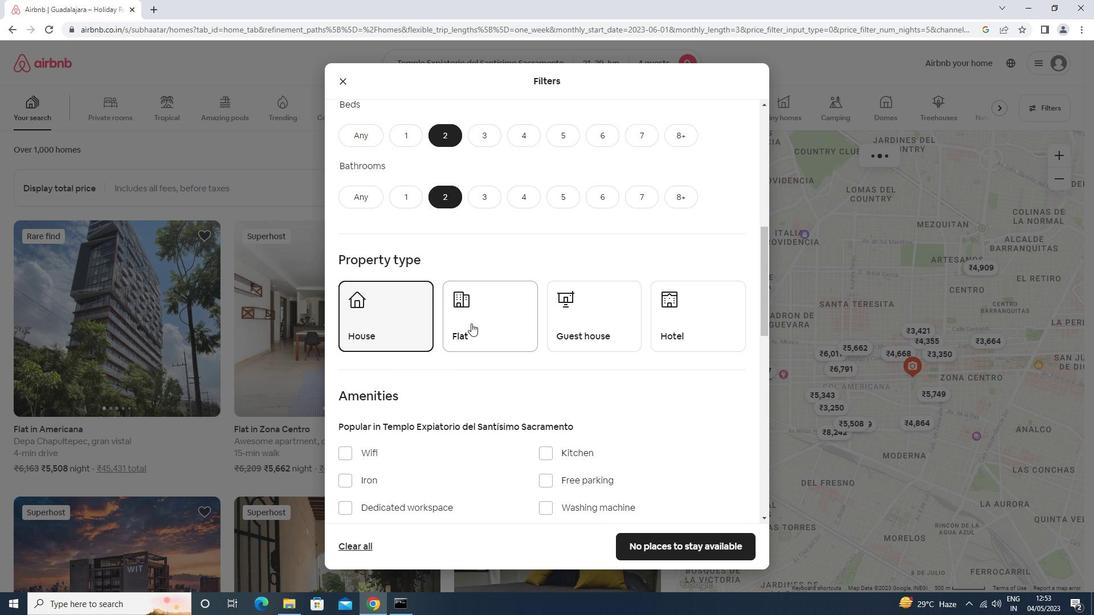 
Action: Mouse moved to (594, 322)
Screenshot: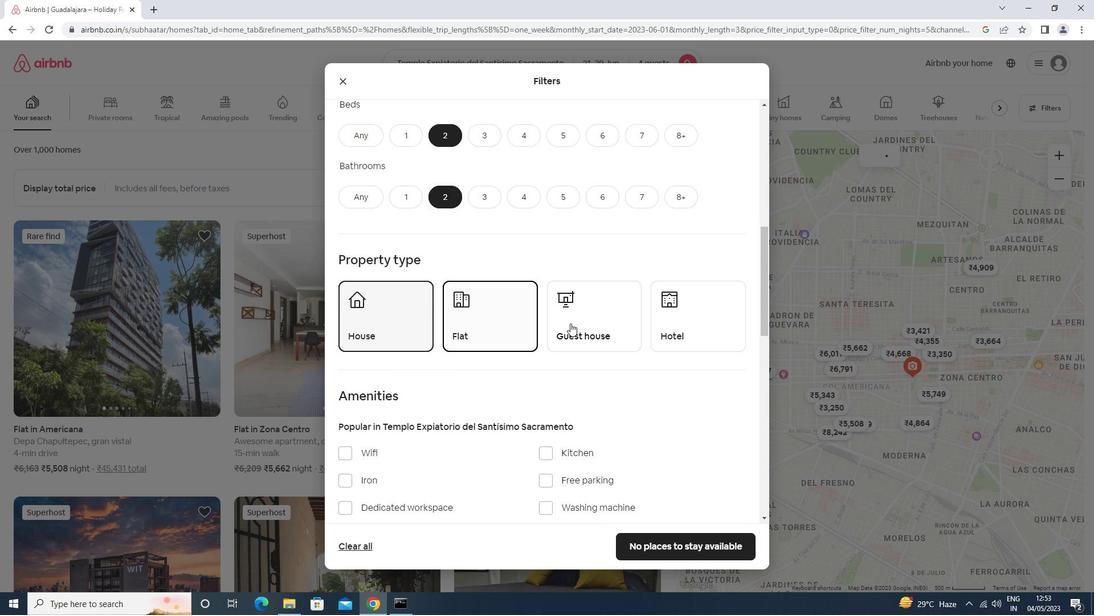 
Action: Mouse pressed left at (594, 322)
Screenshot: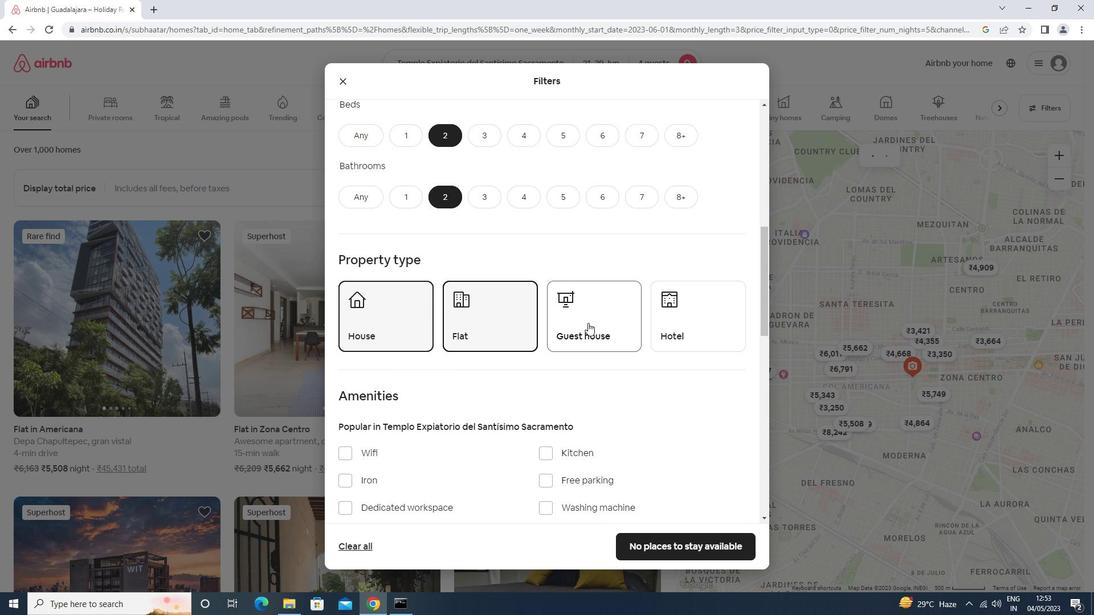 
Action: Mouse moved to (598, 319)
Screenshot: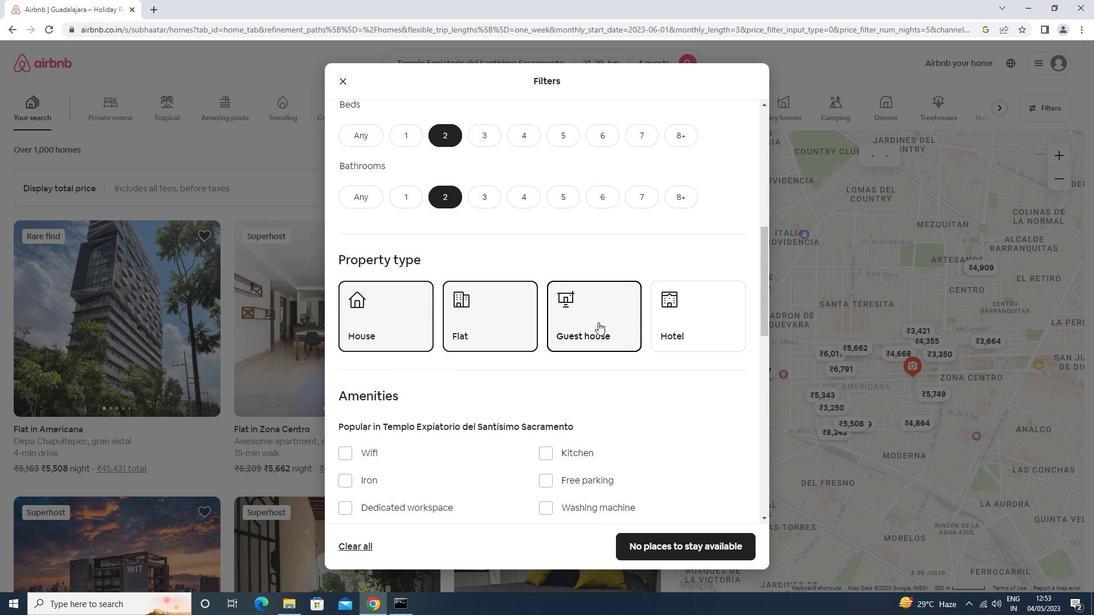 
Action: Mouse scrolled (598, 319) with delta (0, 0)
Screenshot: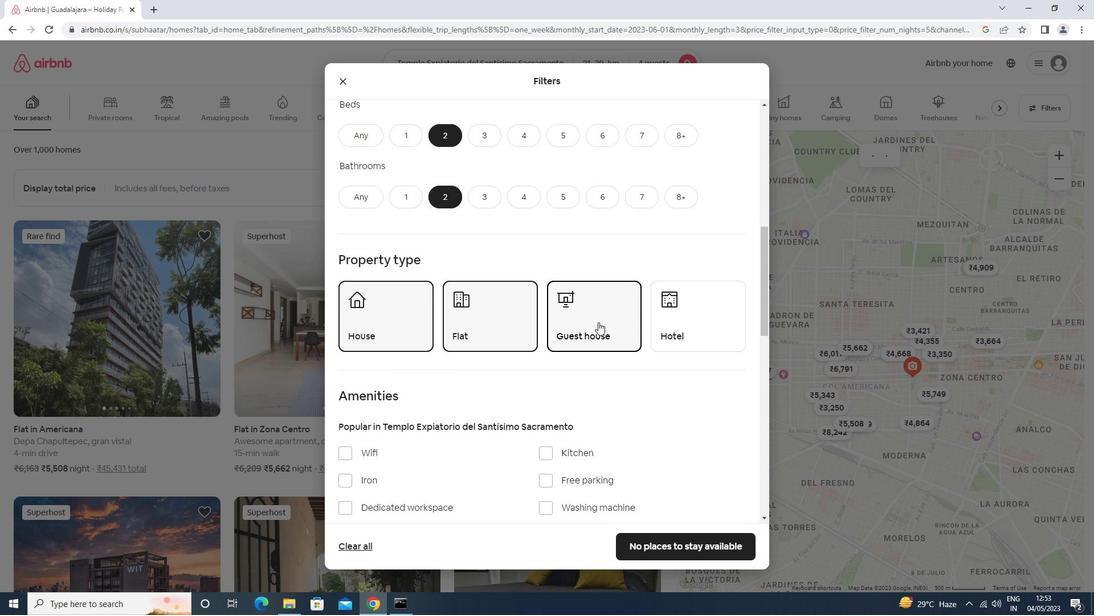 
Action: Mouse scrolled (598, 319) with delta (0, 0)
Screenshot: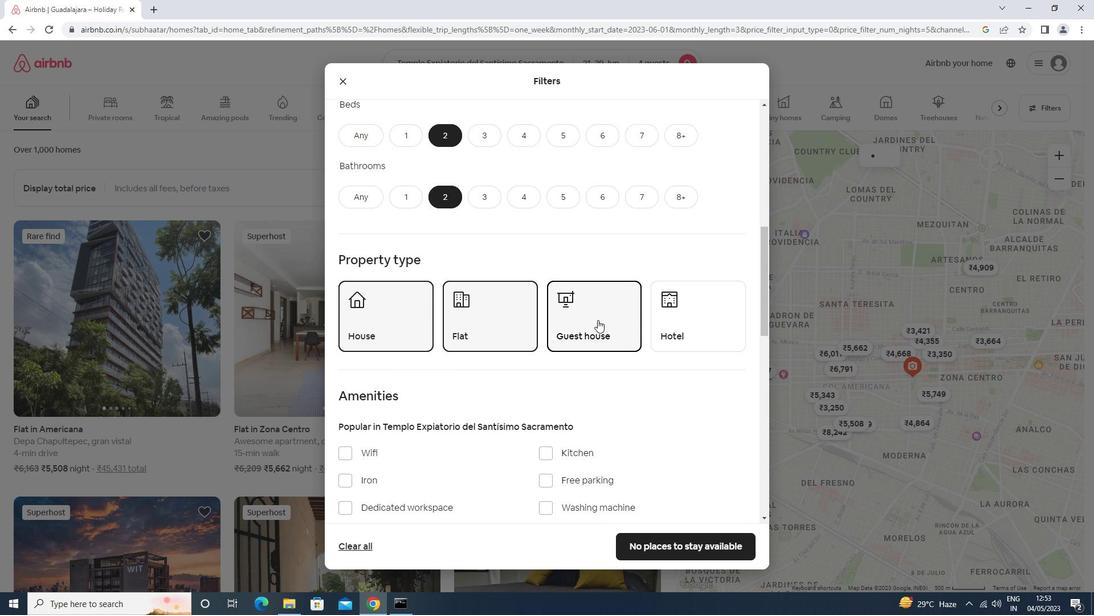 
Action: Mouse scrolled (598, 319) with delta (0, 0)
Screenshot: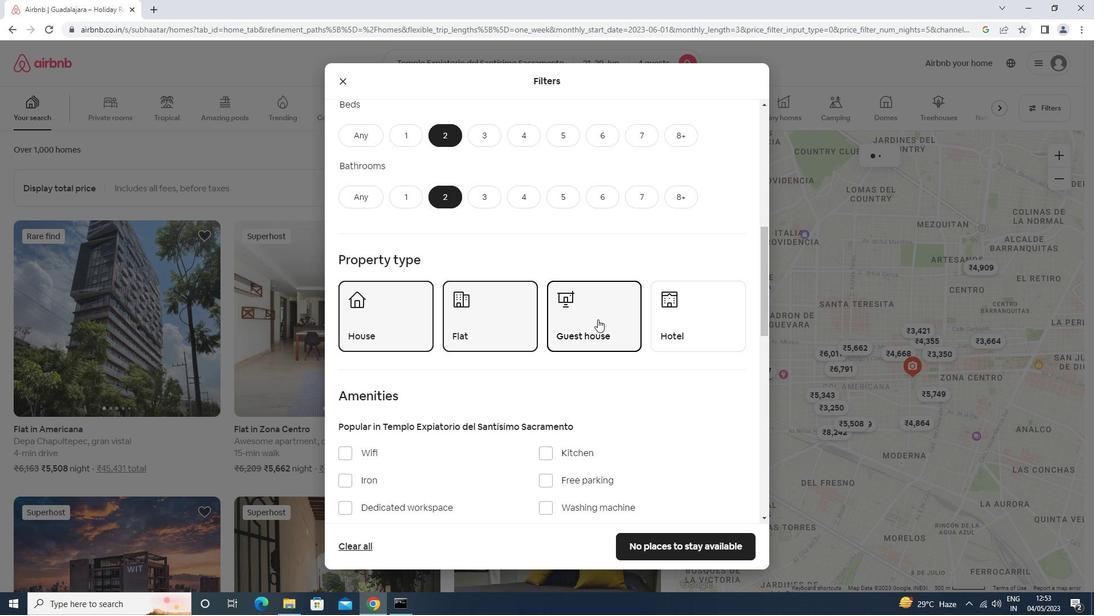 
Action: Mouse moved to (566, 335)
Screenshot: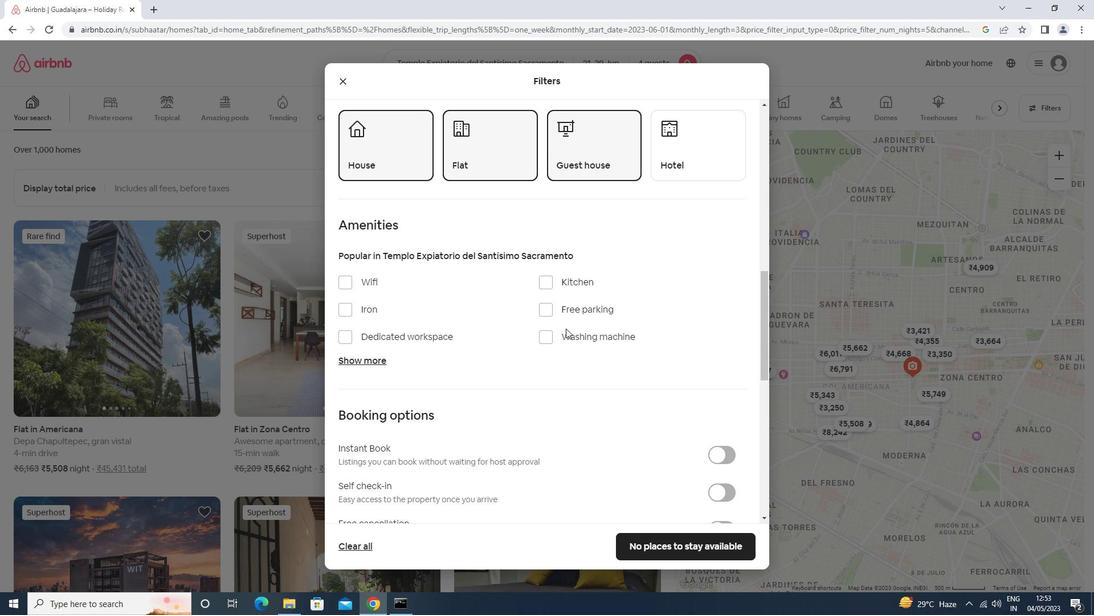 
Action: Mouse pressed left at (566, 335)
Screenshot: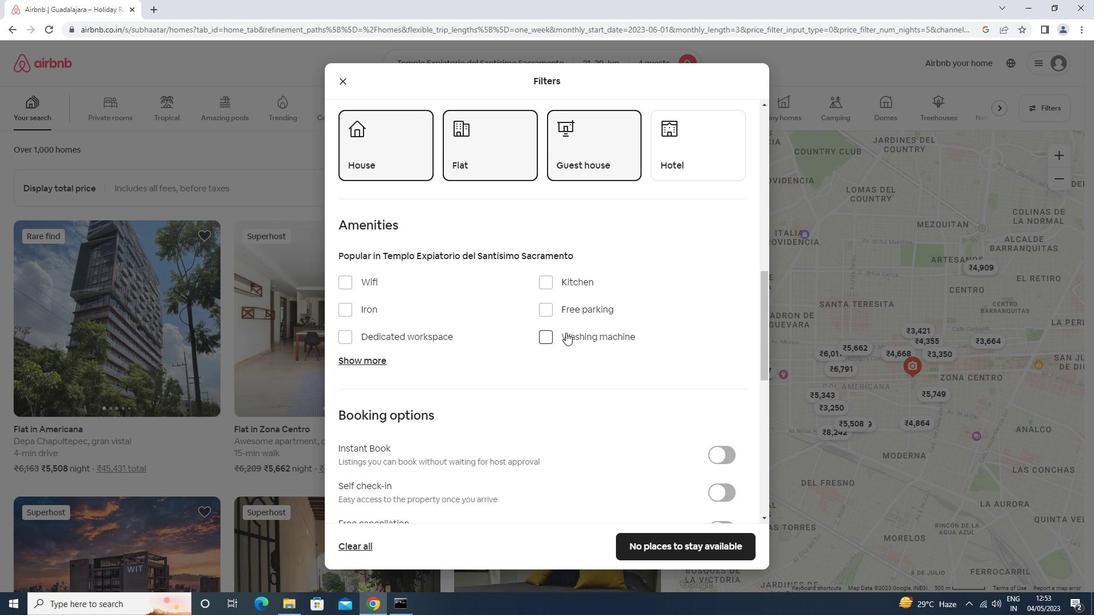 
Action: Mouse moved to (566, 335)
Screenshot: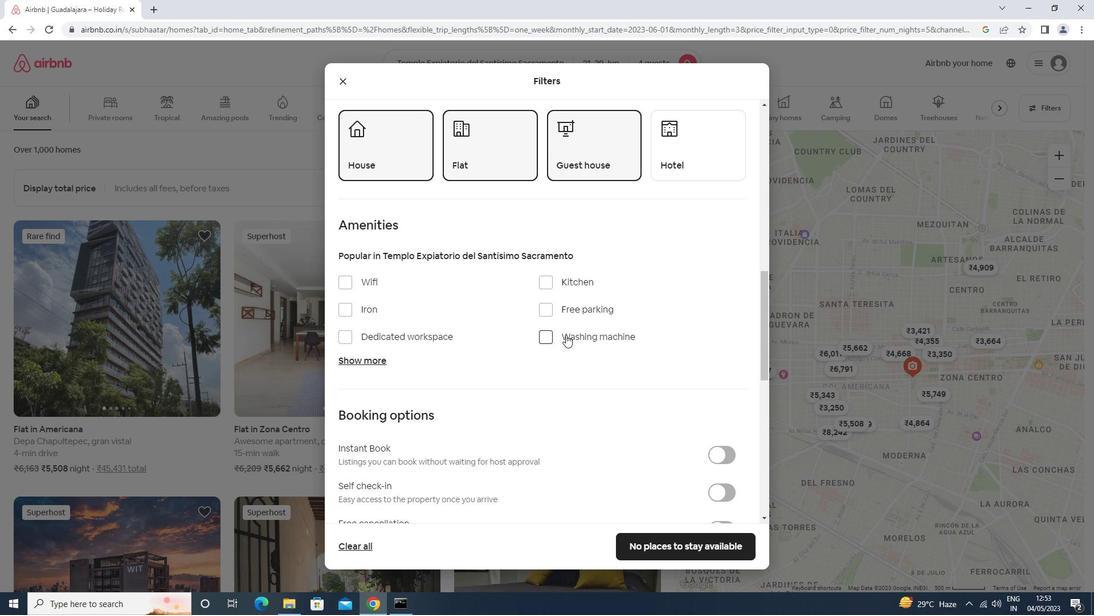 
Action: Mouse scrolled (566, 335) with delta (0, 0)
Screenshot: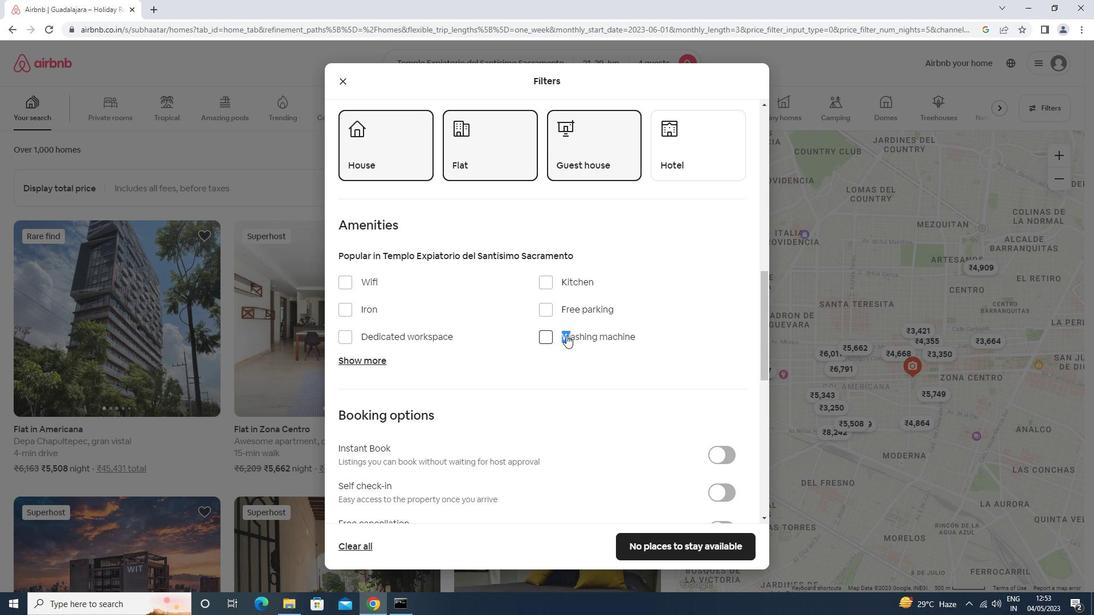 
Action: Mouse scrolled (566, 335) with delta (0, 0)
Screenshot: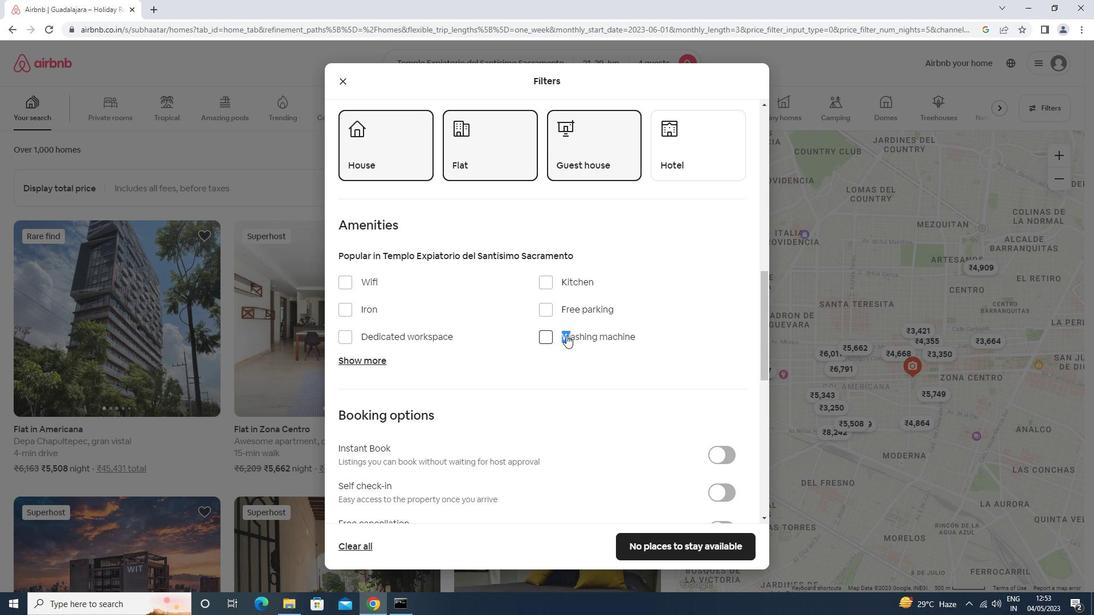 
Action: Mouse scrolled (566, 335) with delta (0, 0)
Screenshot: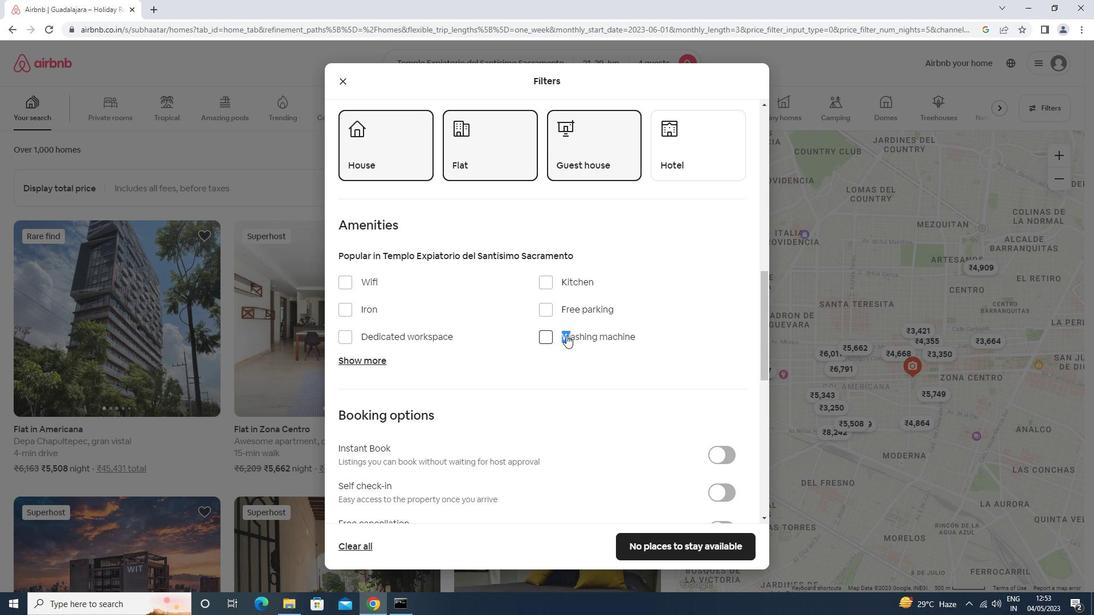 
Action: Mouse moved to (548, 160)
Screenshot: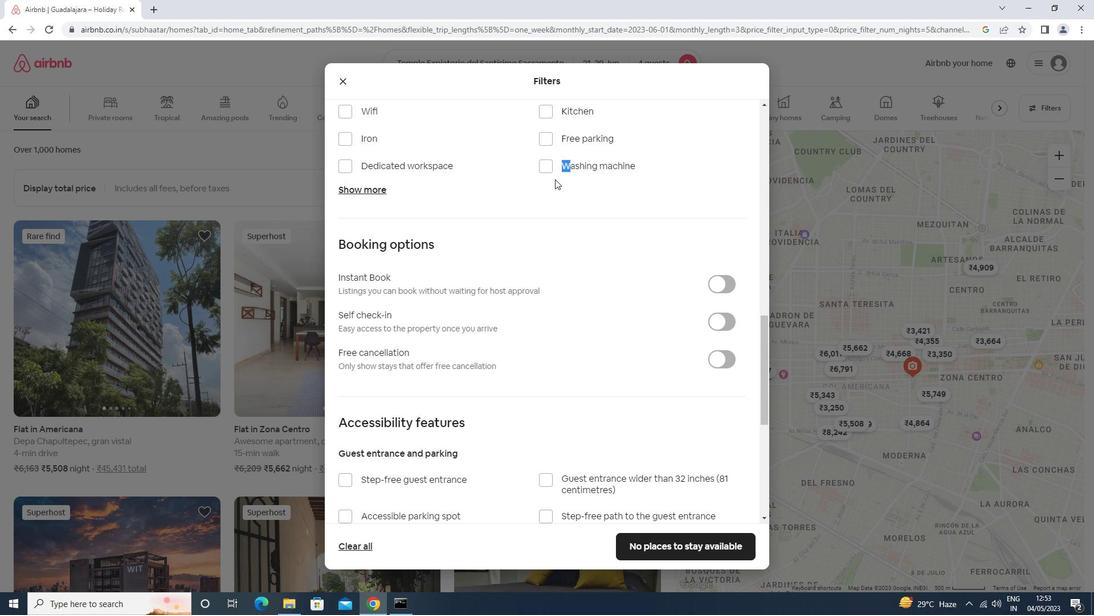 
Action: Mouse pressed left at (548, 160)
Screenshot: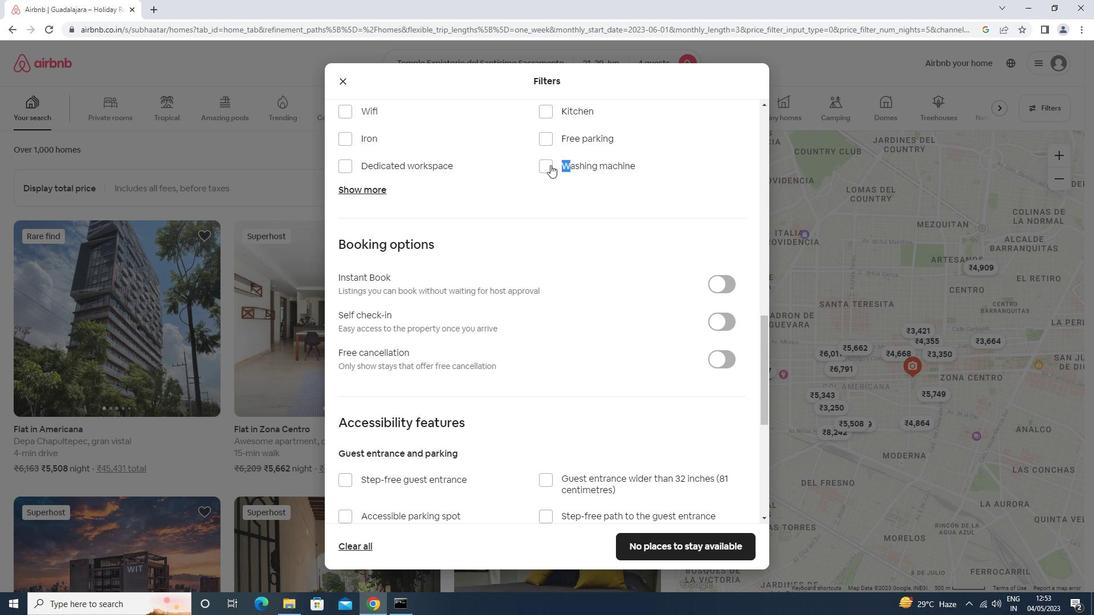 
Action: Mouse moved to (730, 319)
Screenshot: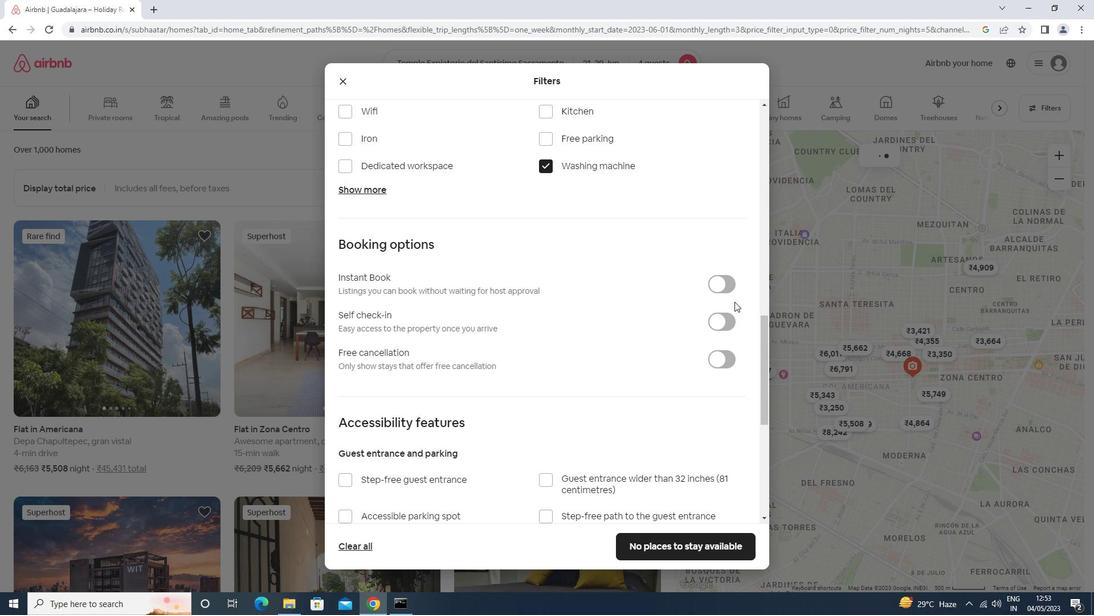 
Action: Mouse pressed left at (730, 319)
Screenshot: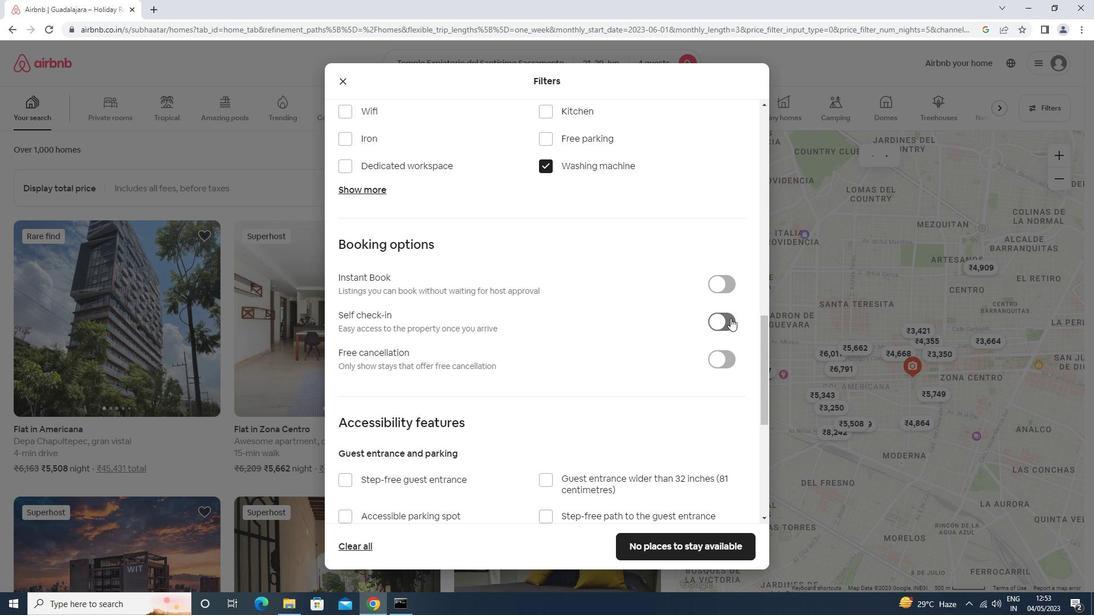 
Action: Mouse moved to (629, 313)
Screenshot: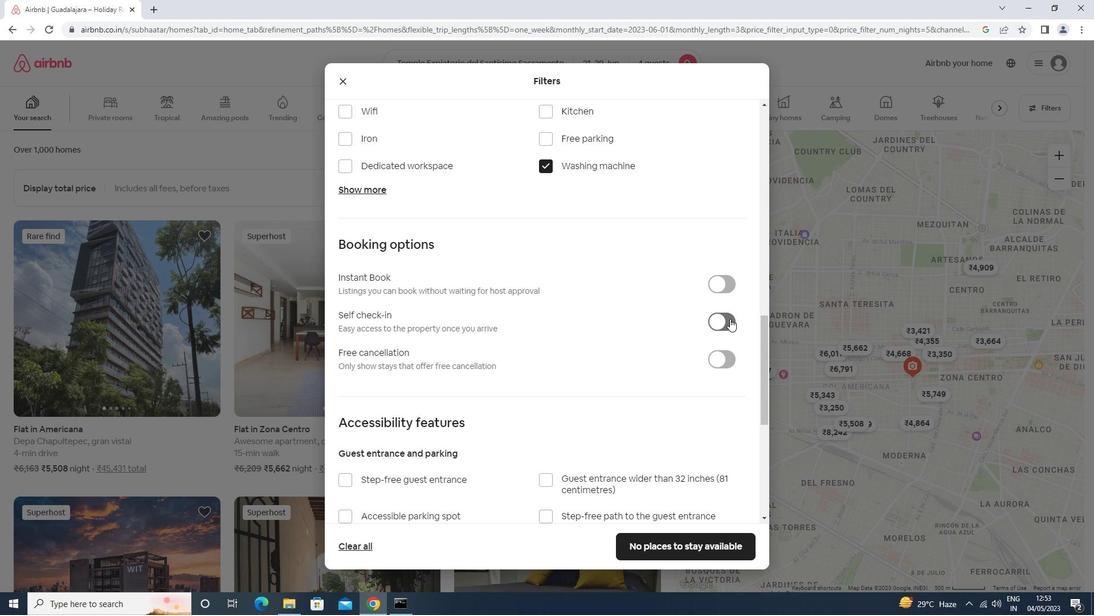 
Action: Mouse scrolled (629, 313) with delta (0, 0)
Screenshot: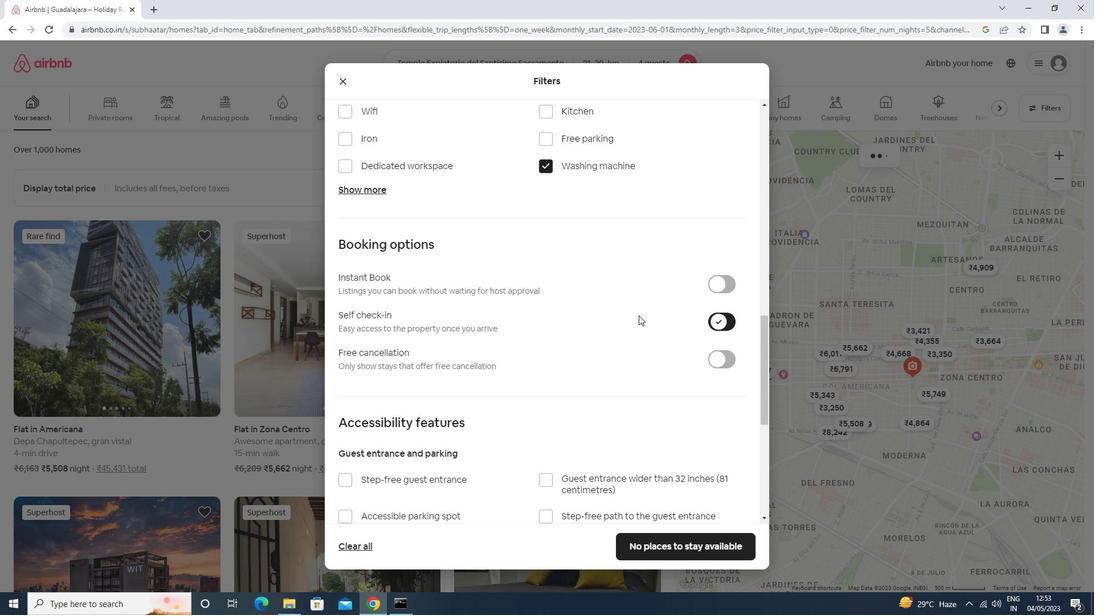 
Action: Mouse scrolled (629, 313) with delta (0, 0)
Screenshot: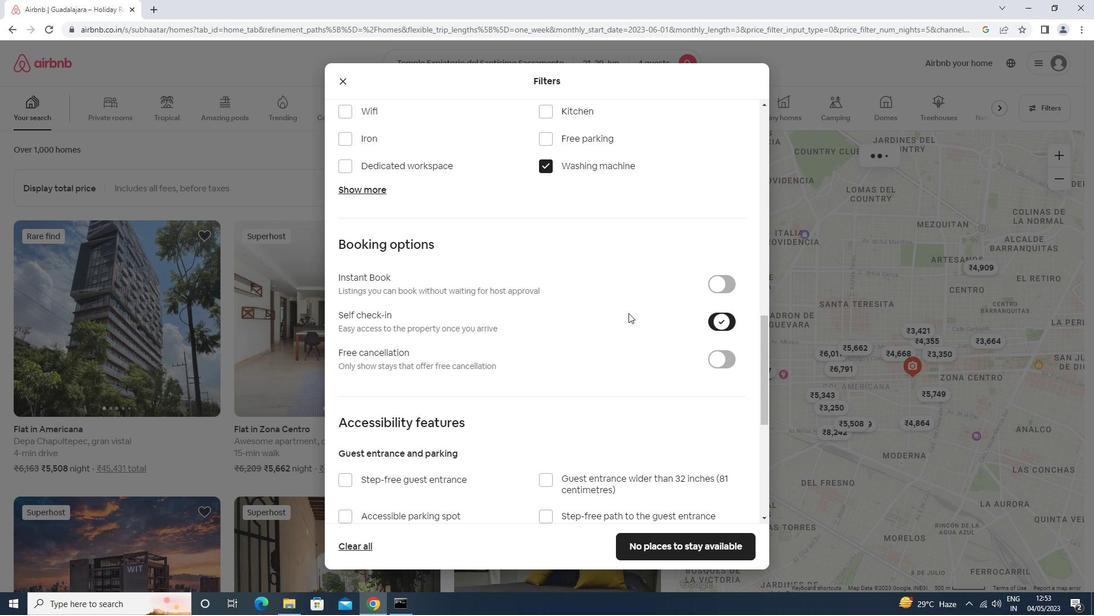 
Action: Mouse scrolled (629, 313) with delta (0, 0)
Screenshot: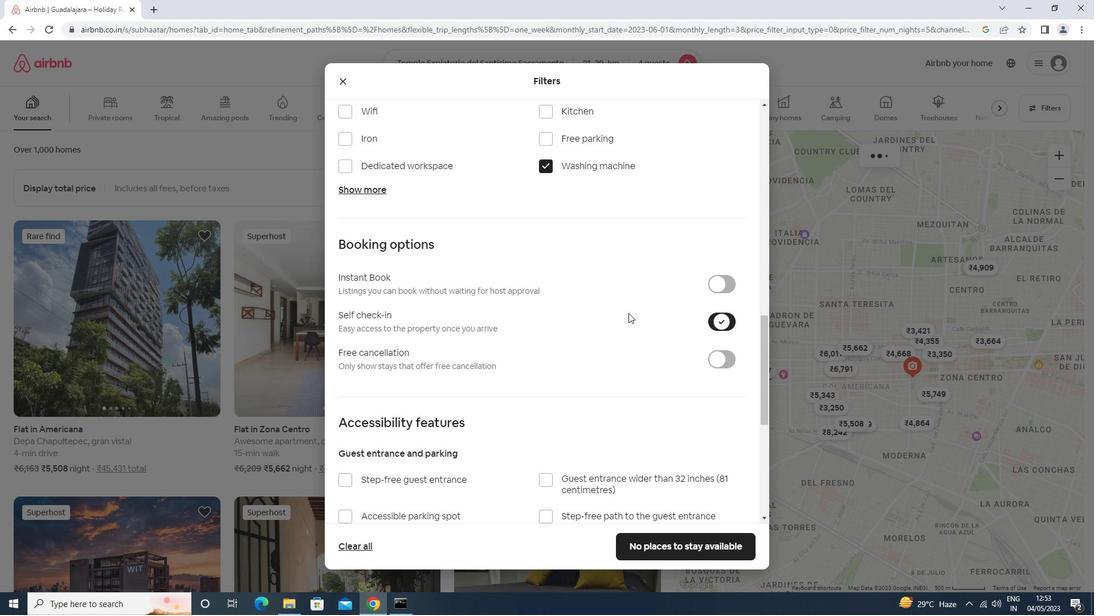 
Action: Mouse scrolled (629, 313) with delta (0, 0)
Screenshot: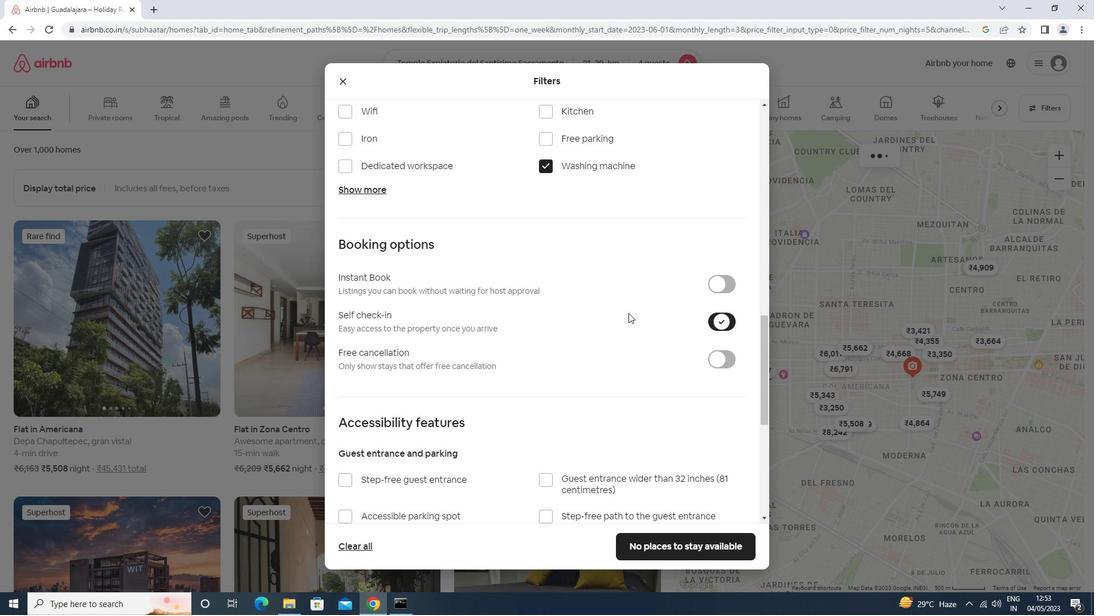 
Action: Mouse moved to (629, 313)
Screenshot: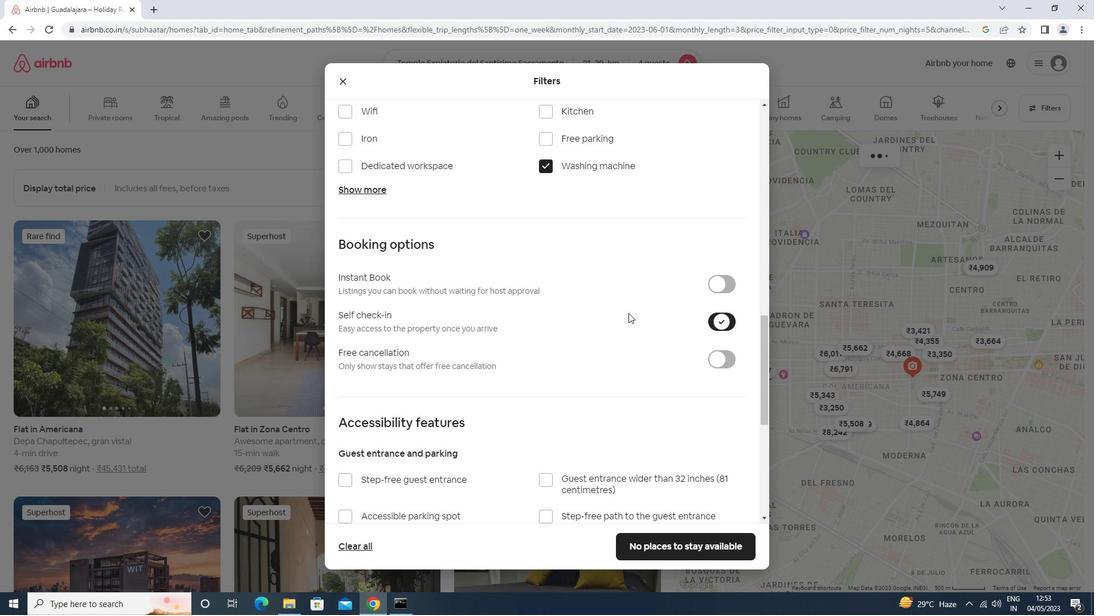
Action: Mouse scrolled (629, 313) with delta (0, 0)
Screenshot: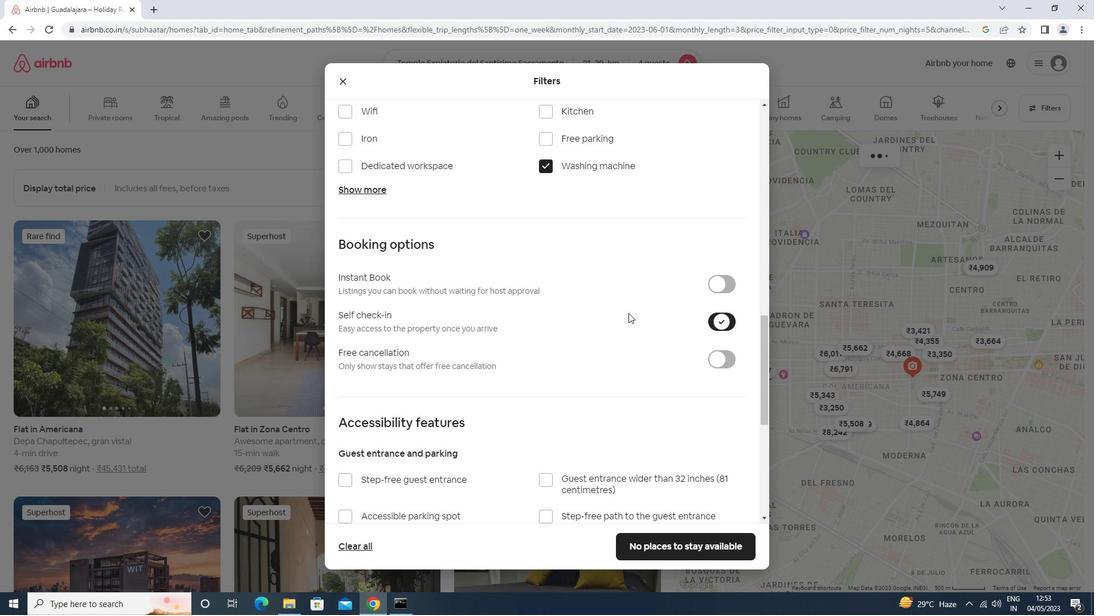
Action: Mouse moved to (627, 314)
Screenshot: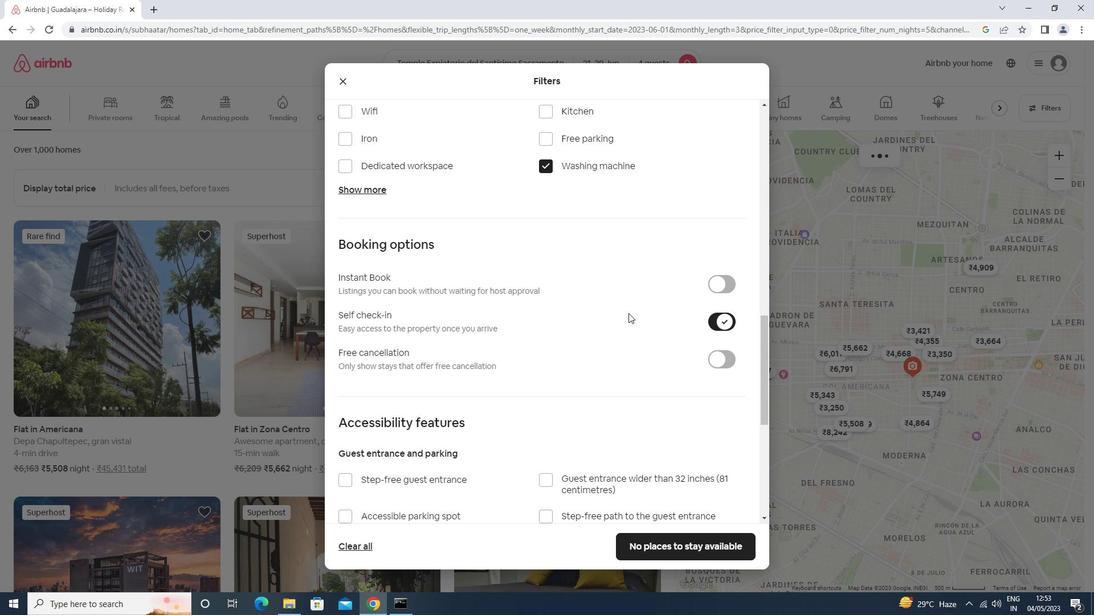 
Action: Mouse scrolled (627, 313) with delta (0, 0)
Screenshot: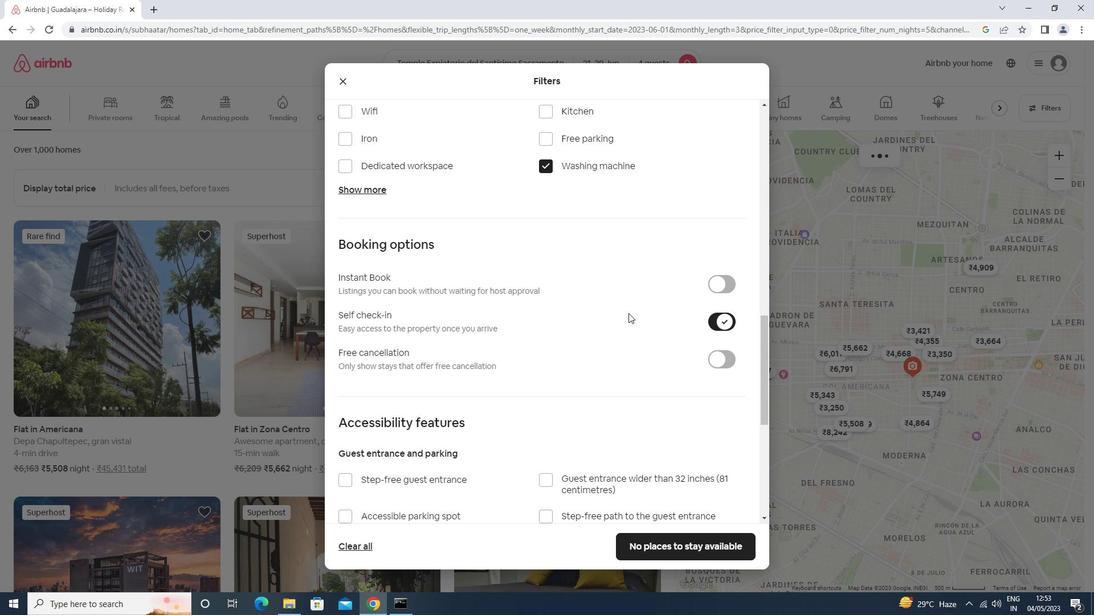 
Action: Mouse moved to (380, 441)
Screenshot: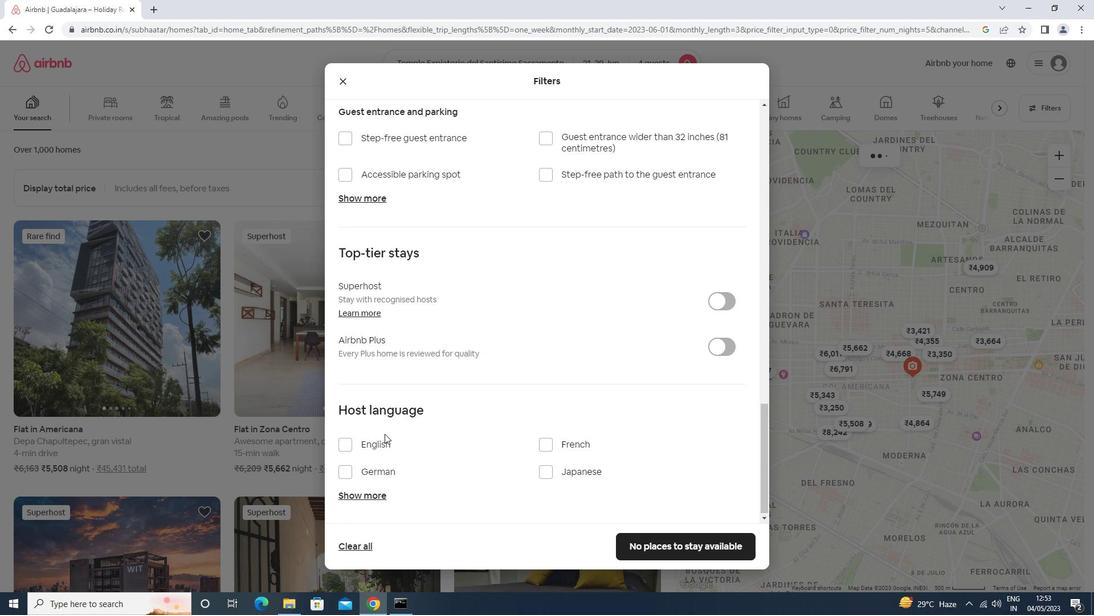 
Action: Mouse pressed left at (380, 441)
Screenshot: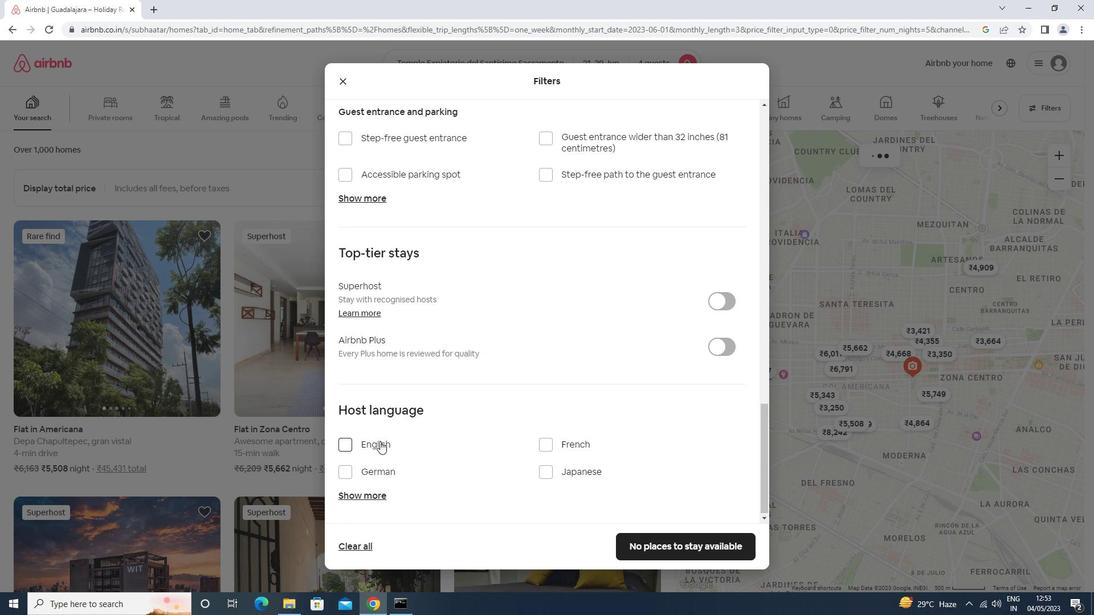 
Action: Mouse moved to (653, 548)
Screenshot: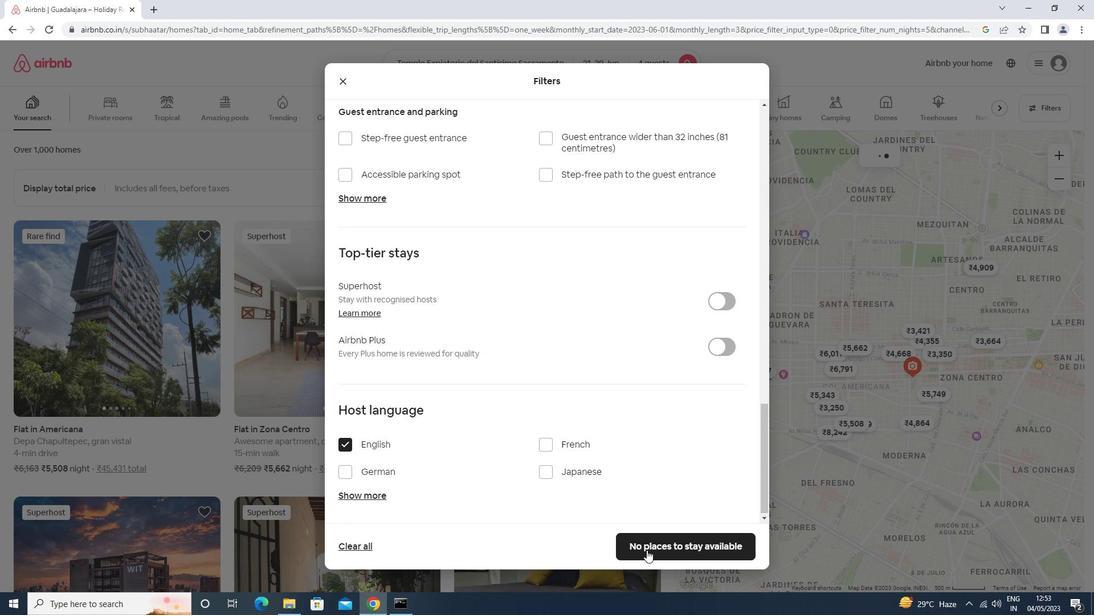 
Action: Mouse pressed left at (653, 548)
Screenshot: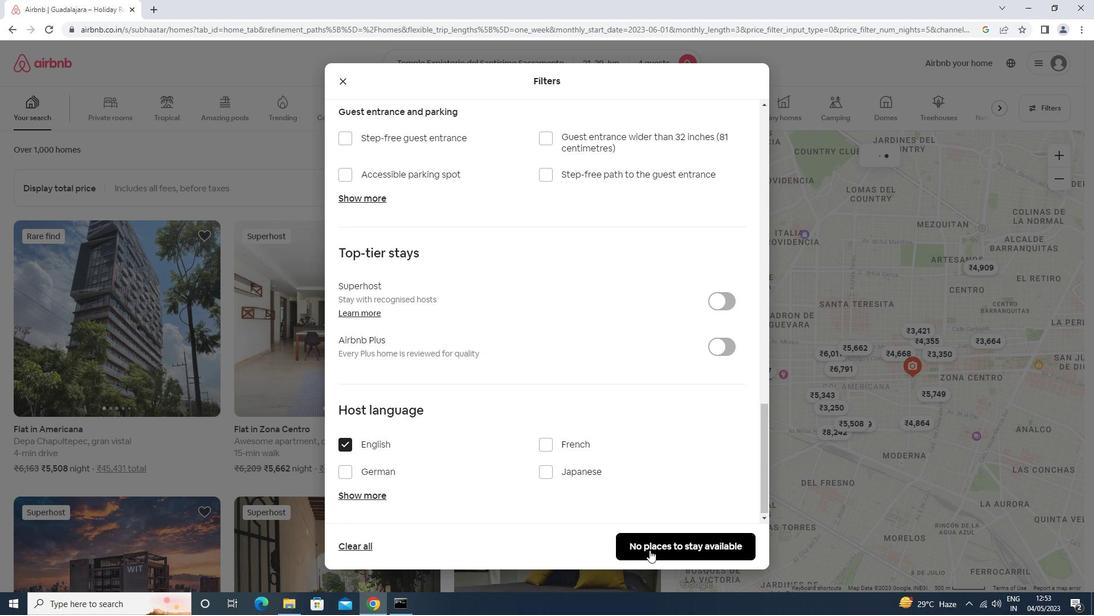 
